 Task: Open a blank sheet, save the file as 'experiment' Insert a table '2 by 3' In first column, add headers, 'Animal, Bird'. Under first header add  Lion, Tiger. Under second header add  Peacock, Dove. Change table style to  'Blue'
Action: Mouse moved to (9, 75)
Screenshot: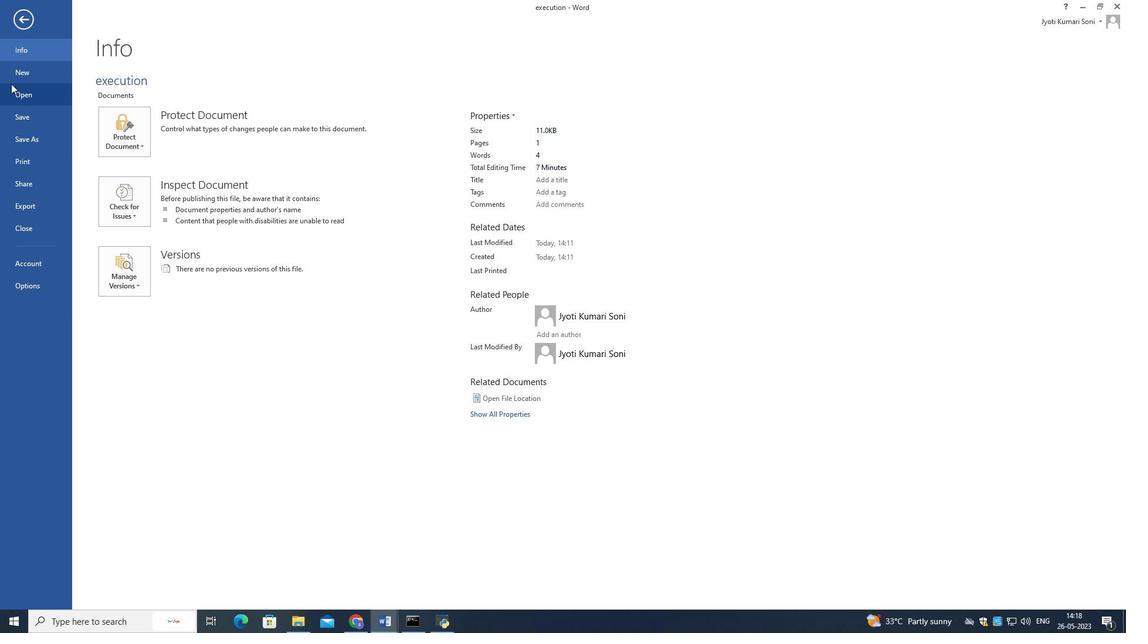 
Action: Mouse pressed left at (9, 75)
Screenshot: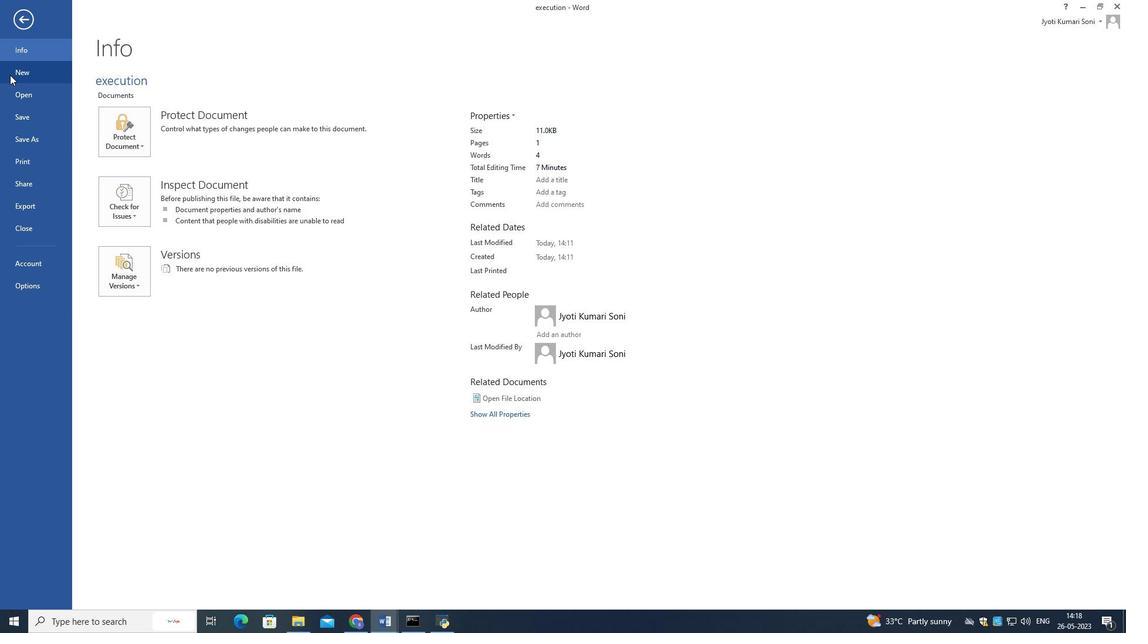 
Action: Mouse moved to (163, 152)
Screenshot: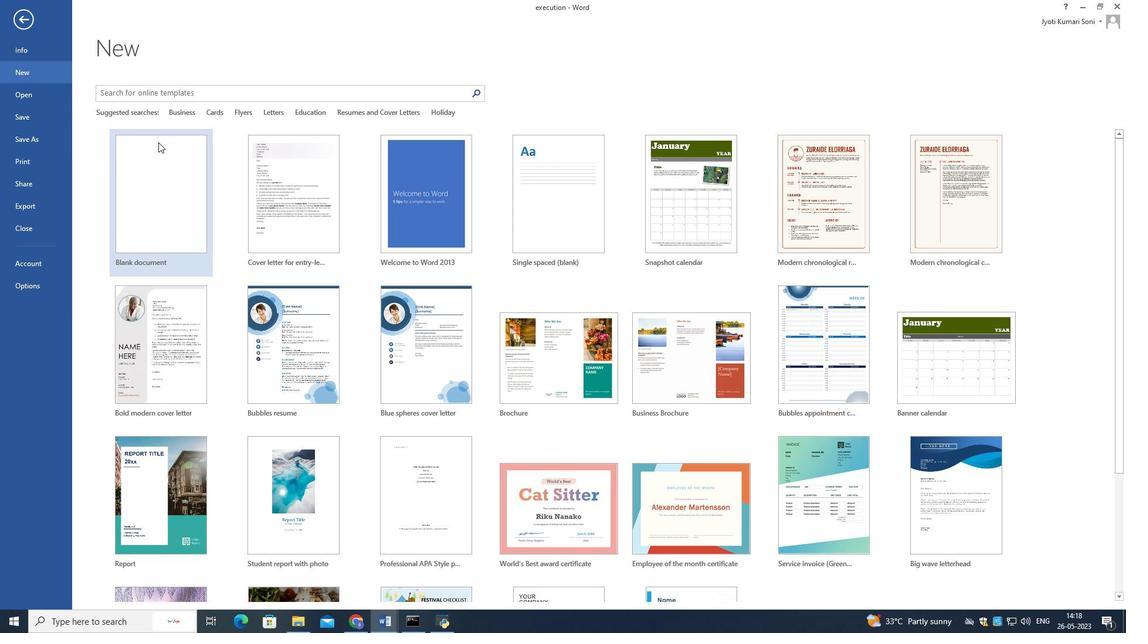 
Action: Mouse pressed left at (163, 152)
Screenshot: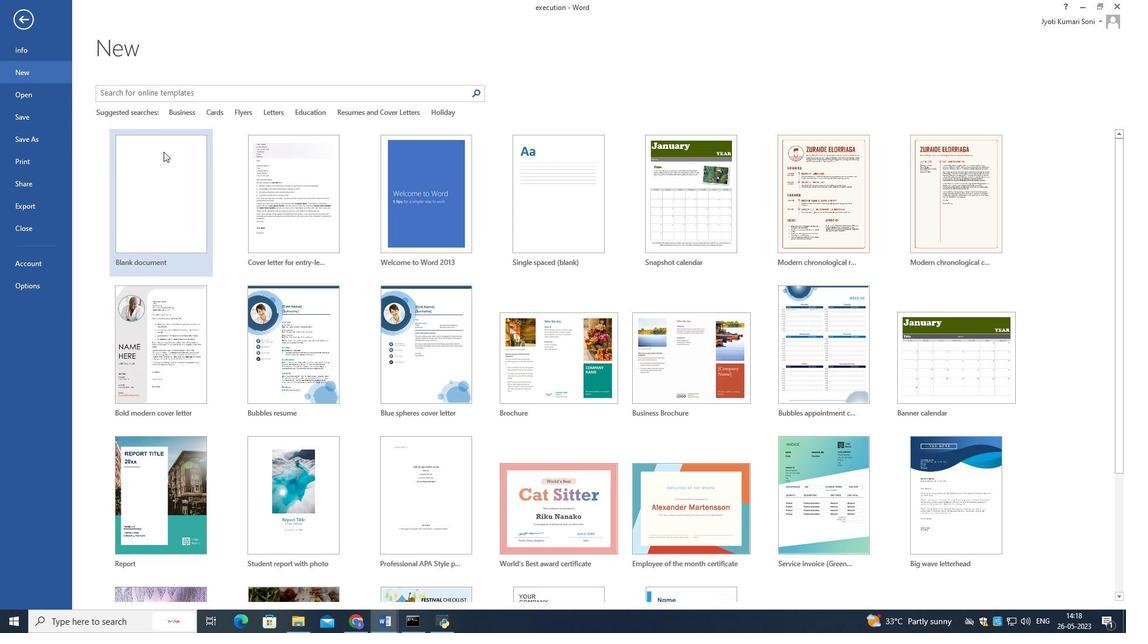 
Action: Mouse moved to (19, 19)
Screenshot: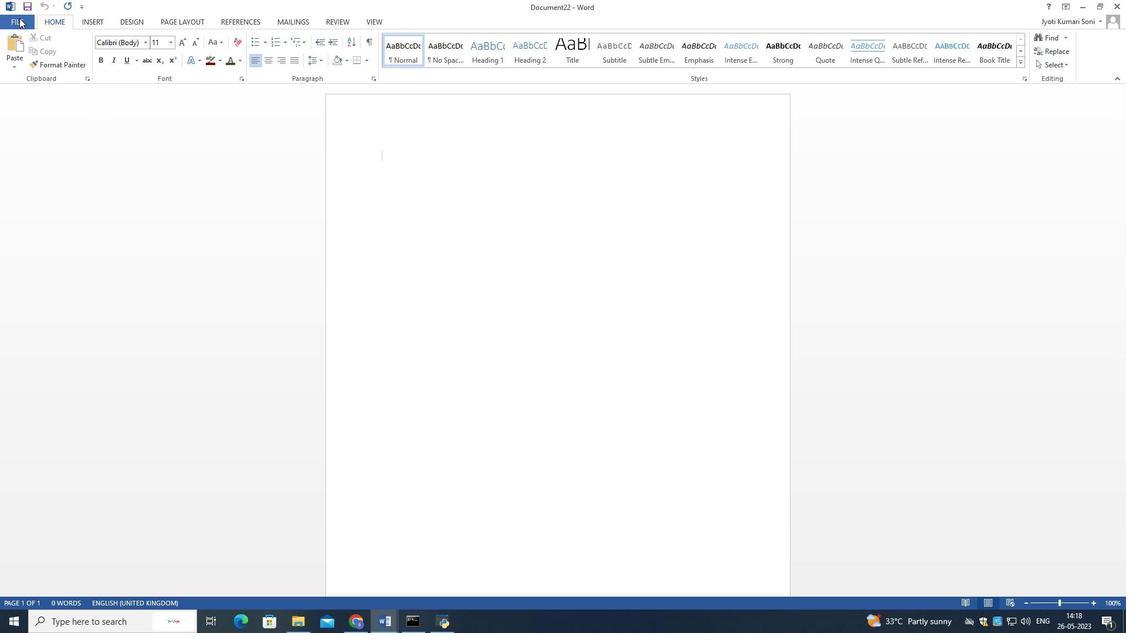 
Action: Mouse pressed left at (19, 19)
Screenshot: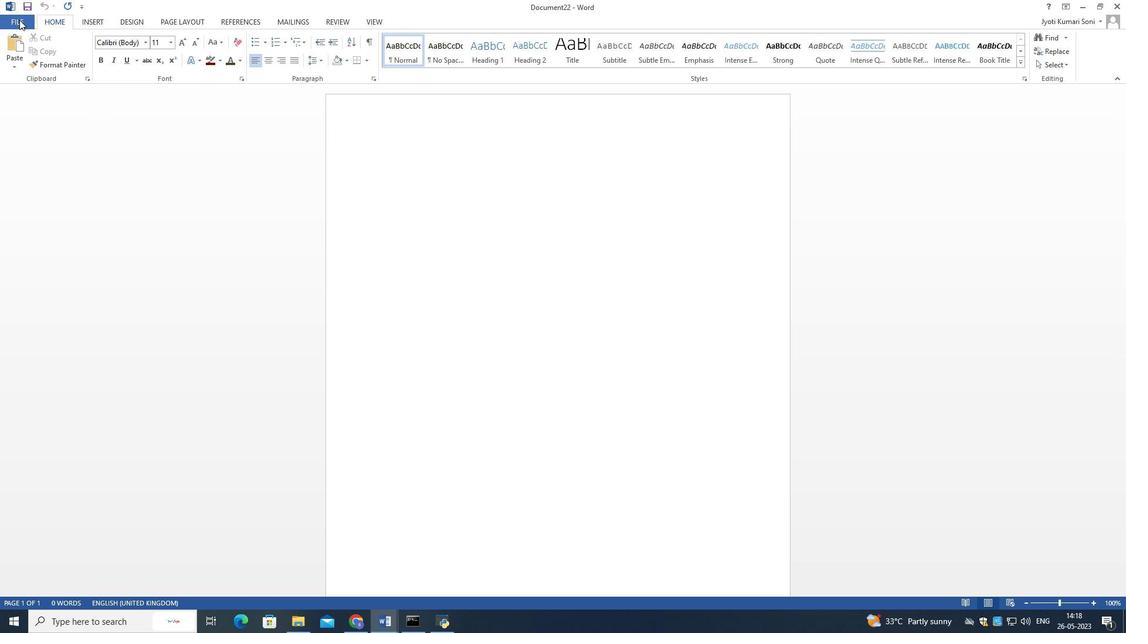 
Action: Mouse moved to (39, 136)
Screenshot: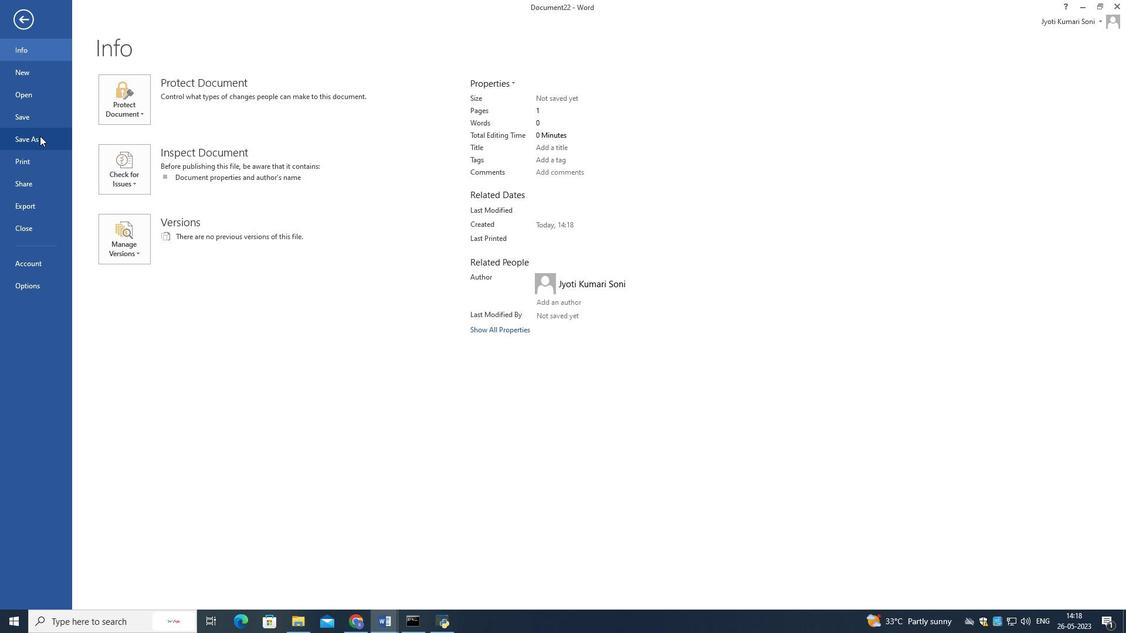 
Action: Mouse pressed left at (39, 136)
Screenshot: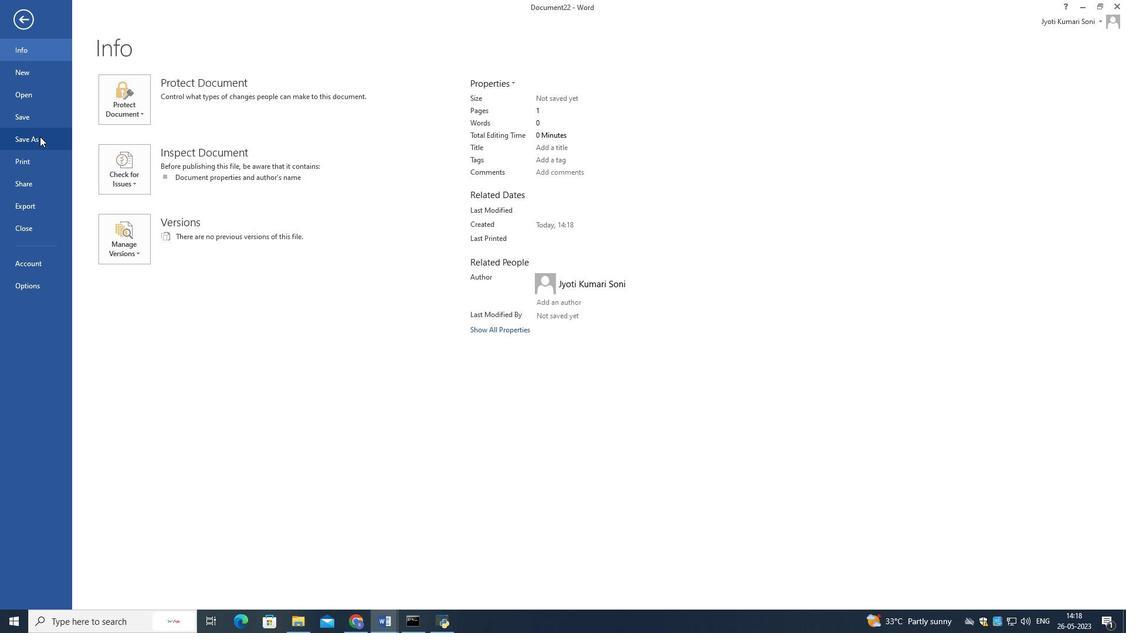 
Action: Mouse moved to (288, 125)
Screenshot: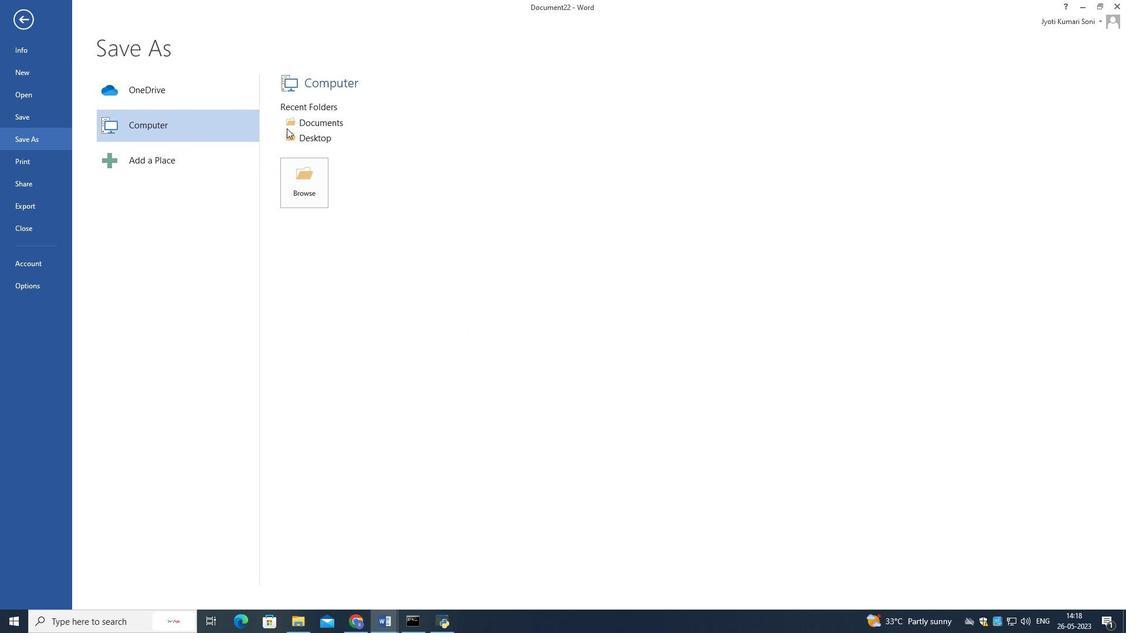 
Action: Mouse pressed left at (288, 125)
Screenshot: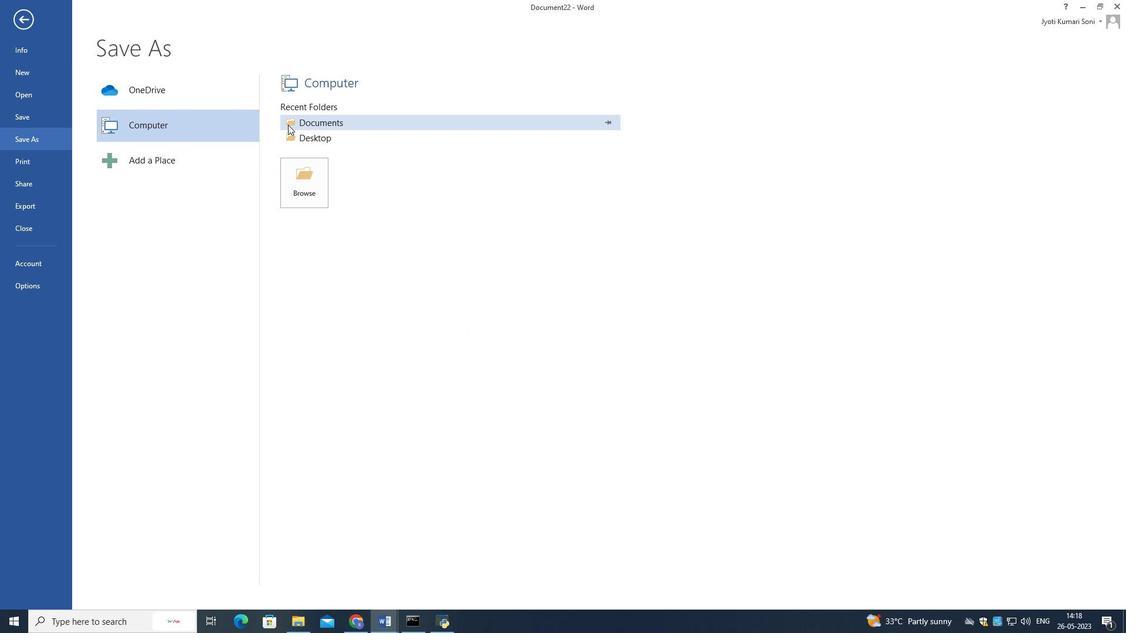 
Action: Key pressed experiment
Screenshot: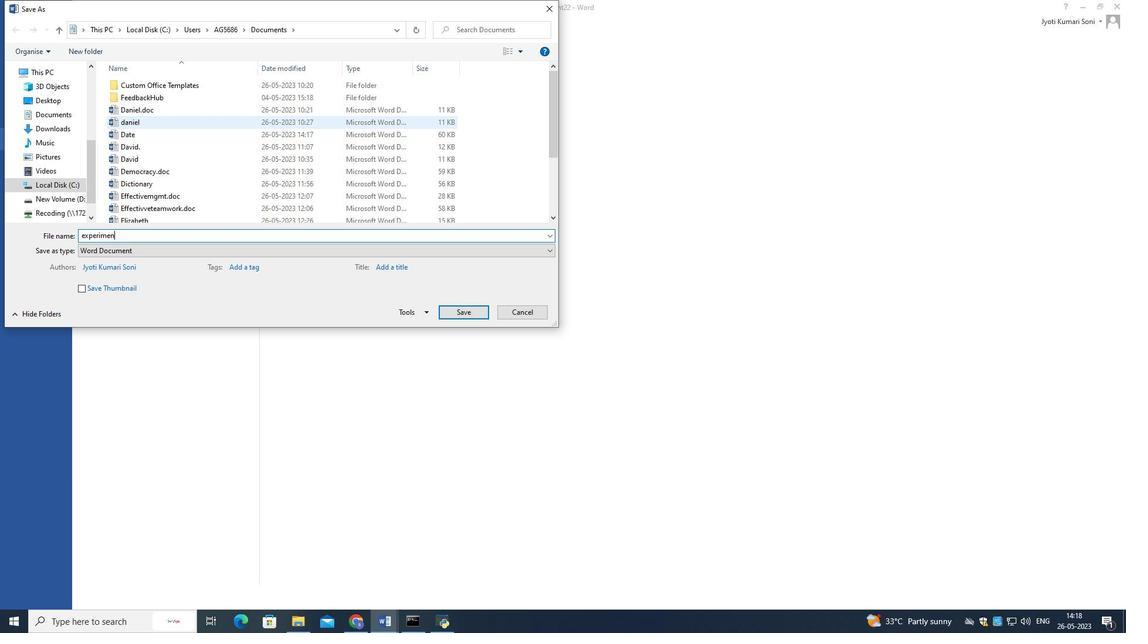 
Action: Mouse moved to (471, 312)
Screenshot: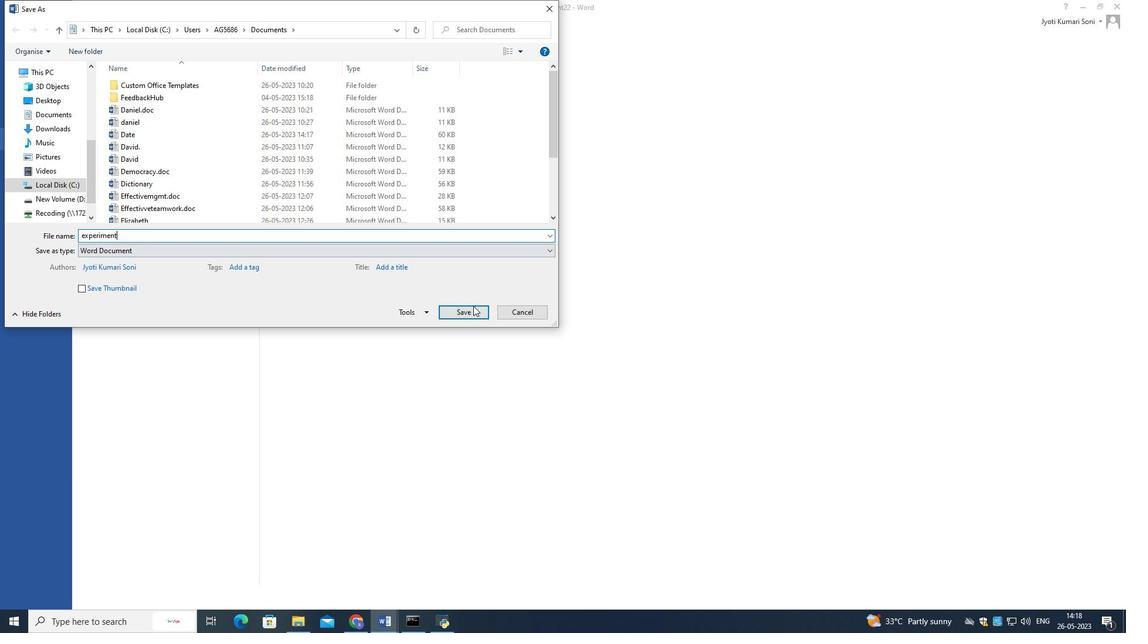 
Action: Mouse pressed left at (471, 312)
Screenshot: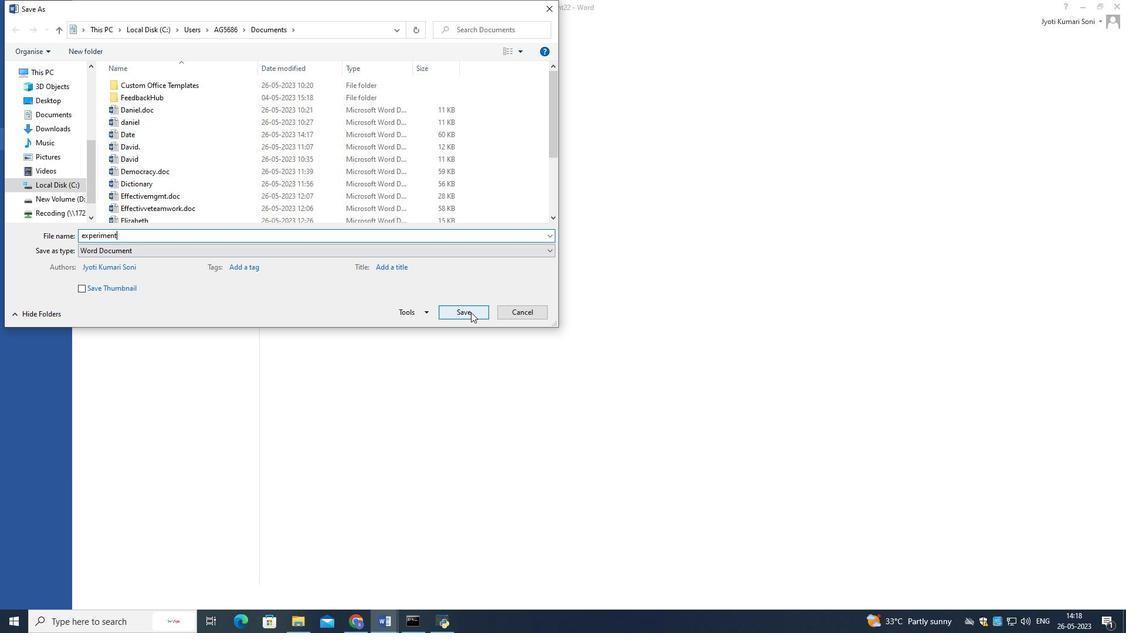 
Action: Mouse moved to (83, 19)
Screenshot: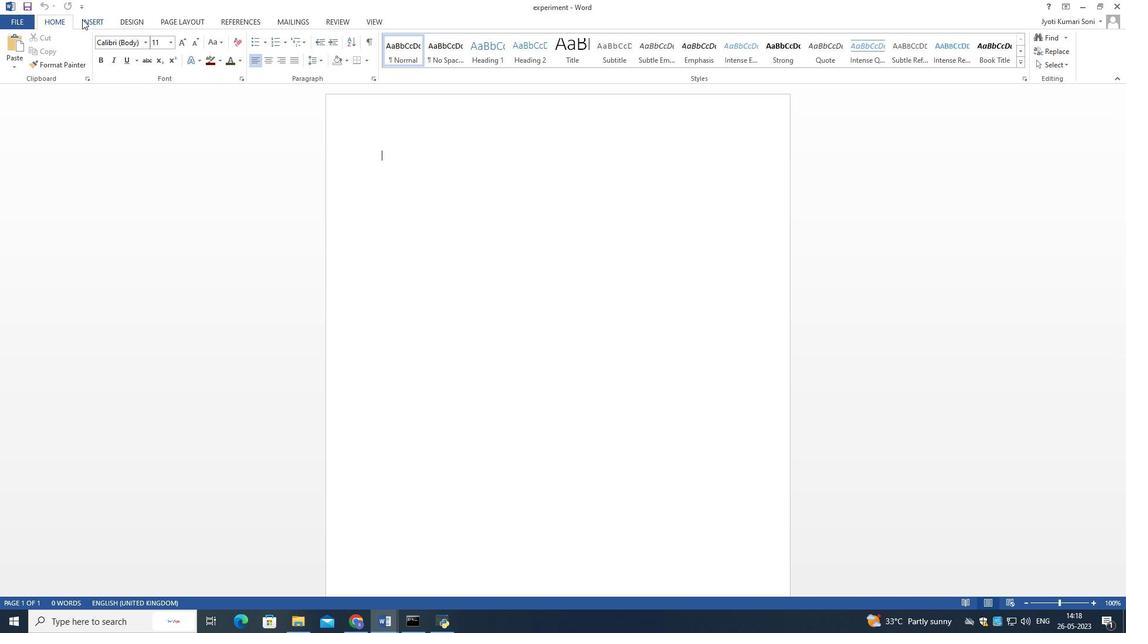 
Action: Mouse pressed left at (83, 19)
Screenshot: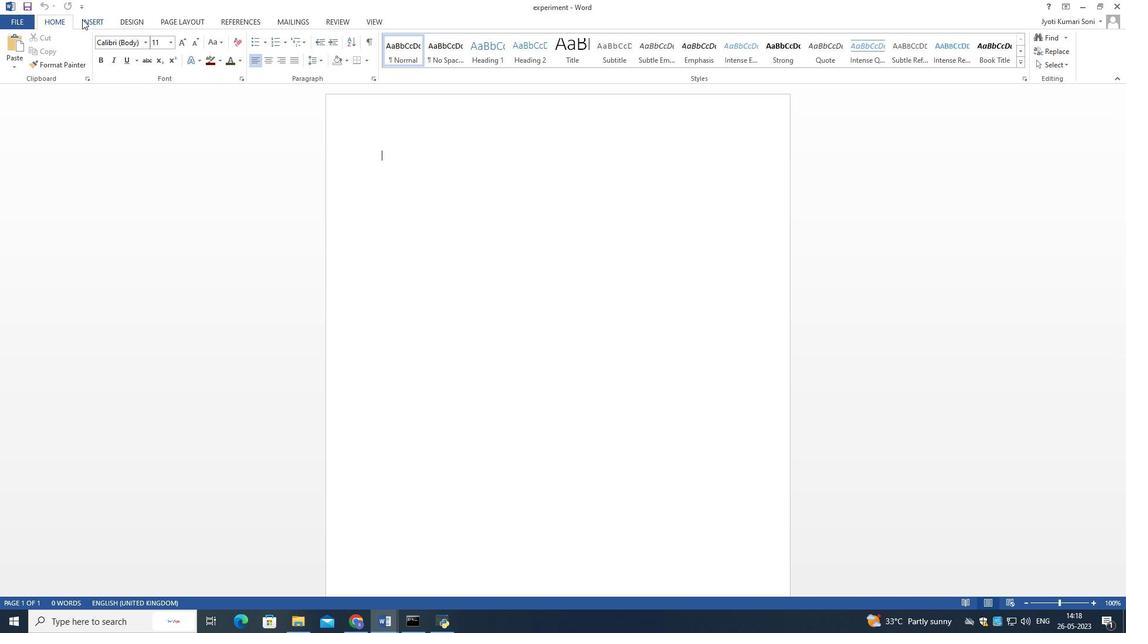 
Action: Mouse moved to (90, 68)
Screenshot: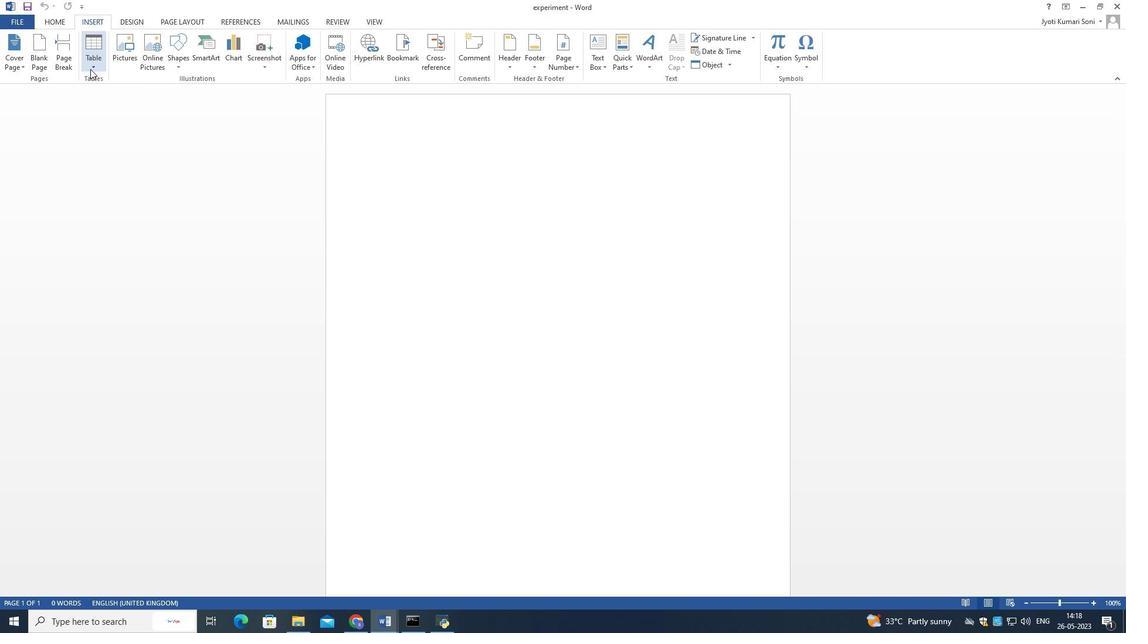 
Action: Mouse pressed left at (90, 68)
Screenshot: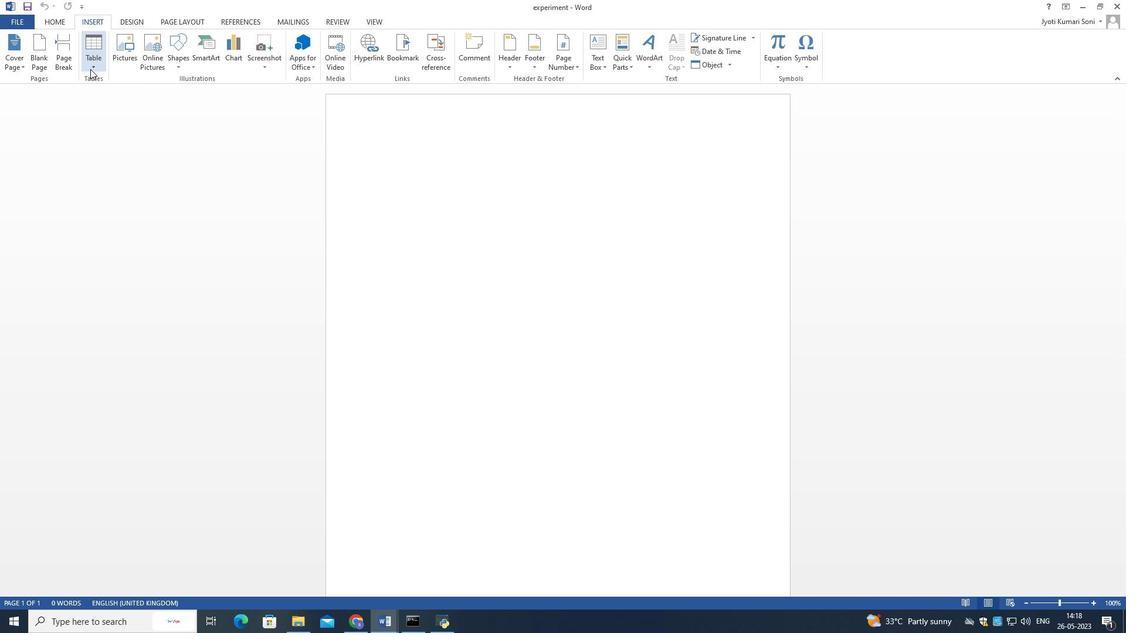 
Action: Mouse moved to (109, 99)
Screenshot: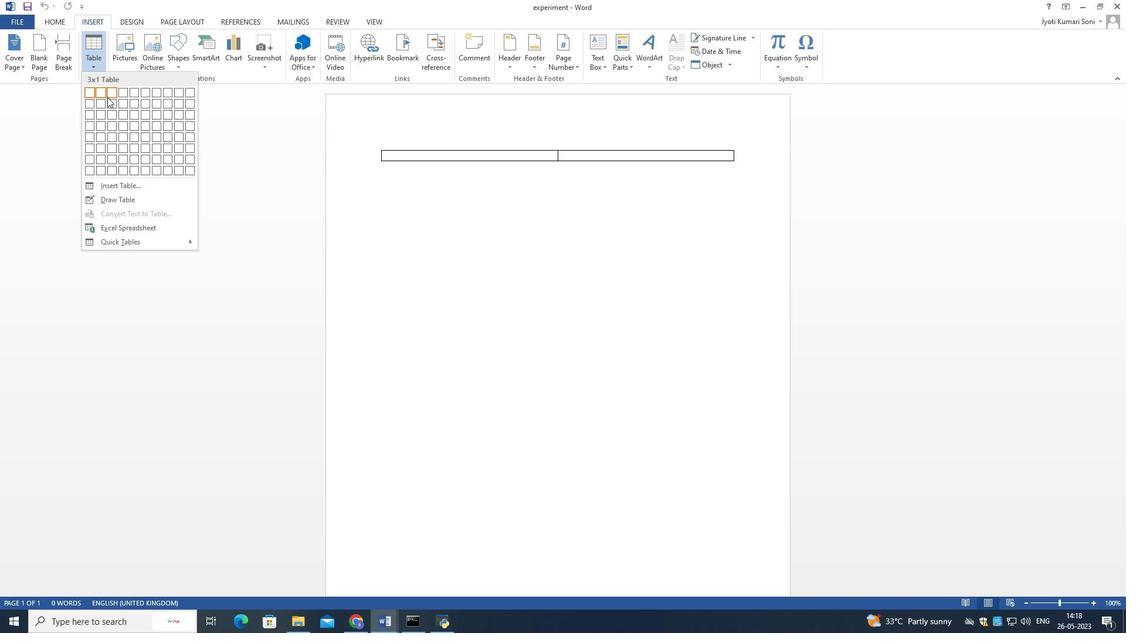 
Action: Mouse pressed left at (109, 99)
Screenshot: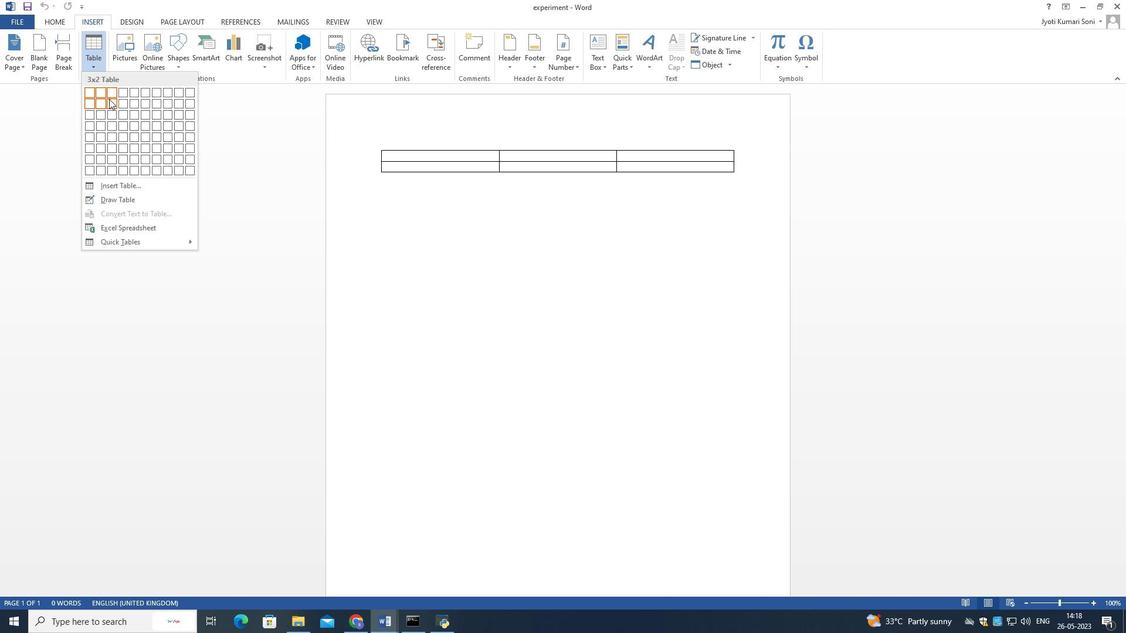 
Action: Mouse moved to (464, 157)
Screenshot: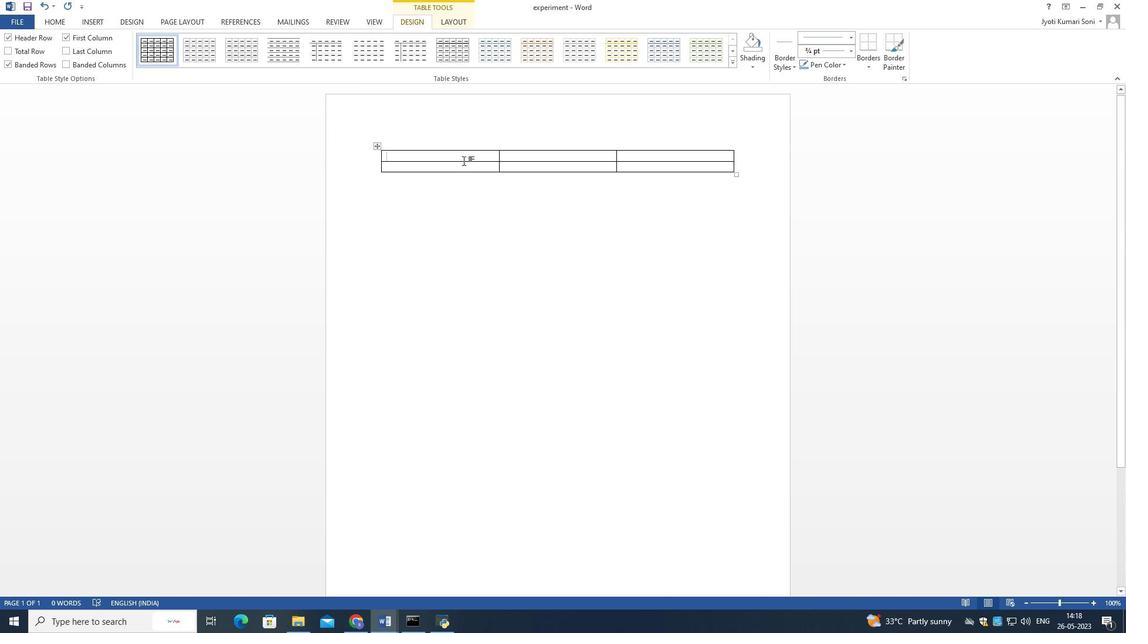 
Action: Mouse pressed left at (464, 157)
Screenshot: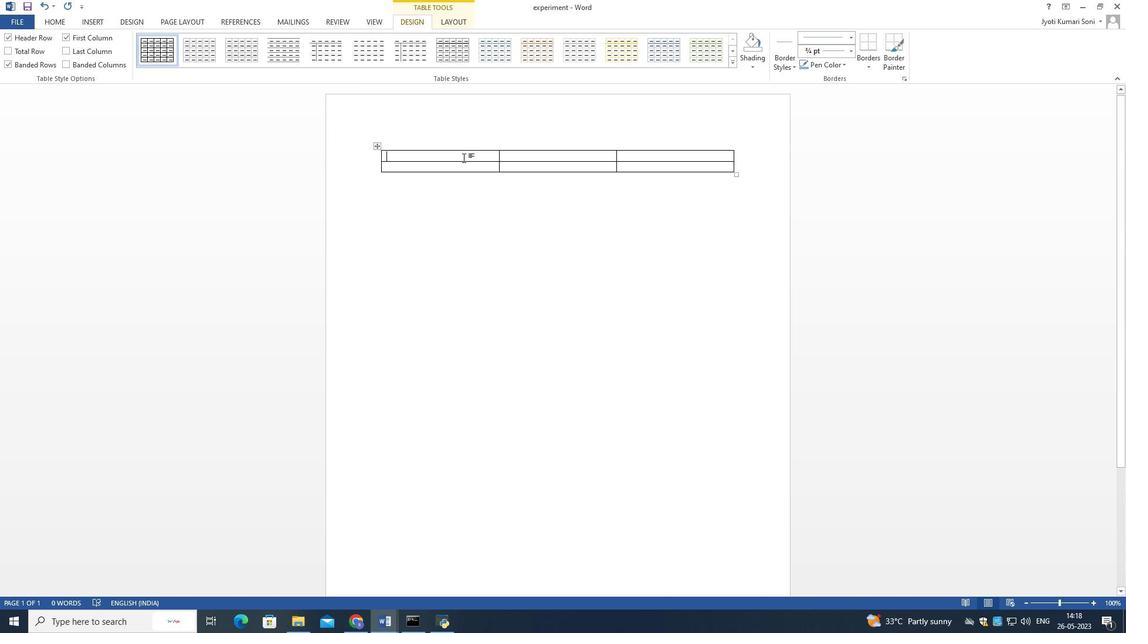
Action: Mouse moved to (478, 161)
Screenshot: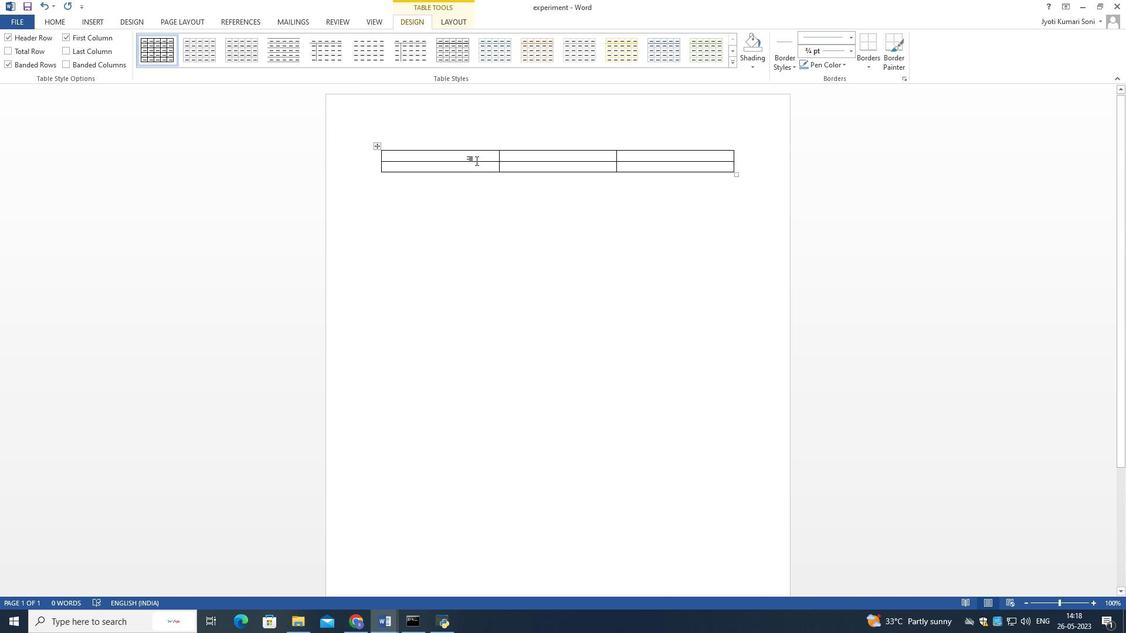
Action: Mouse pressed left at (478, 161)
Screenshot: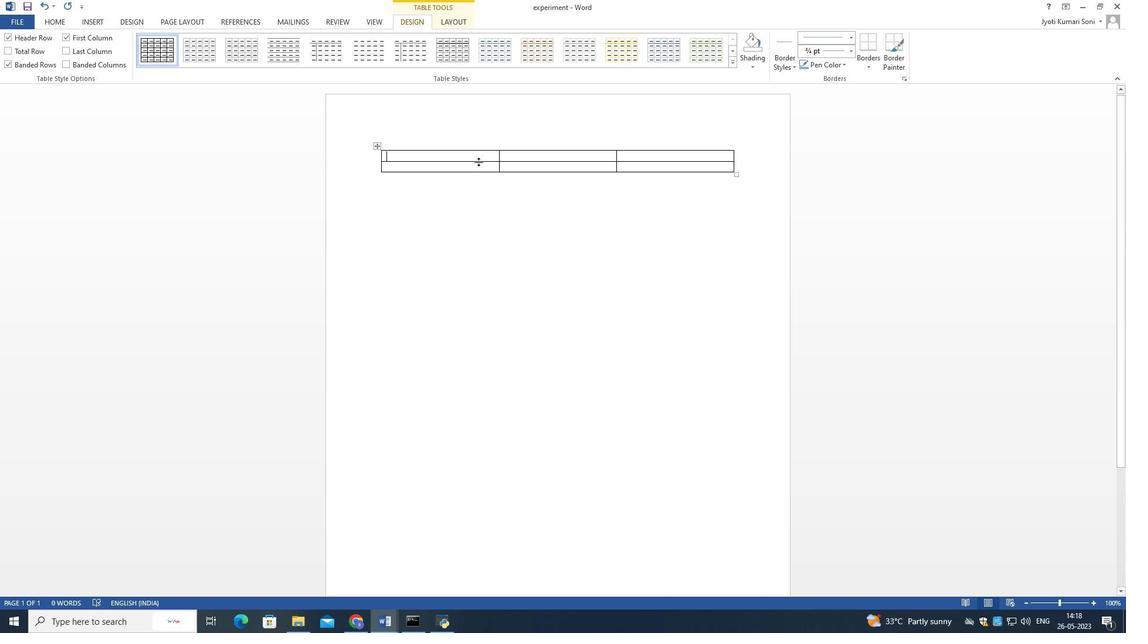 
Action: Mouse moved to (484, 193)
Screenshot: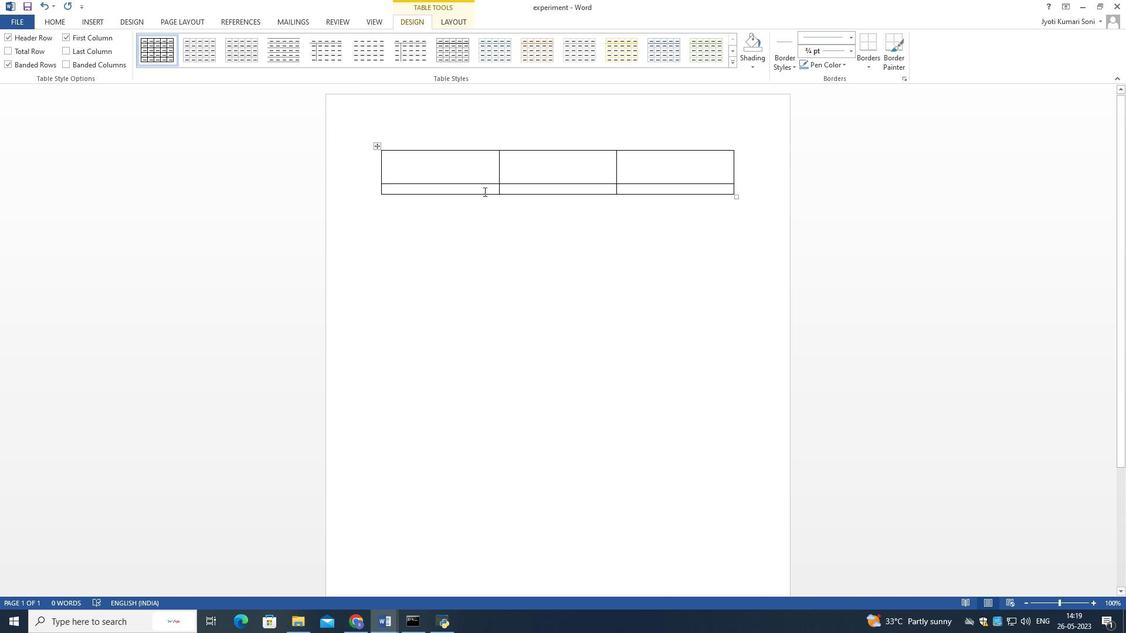 
Action: Mouse pressed left at (484, 193)
Screenshot: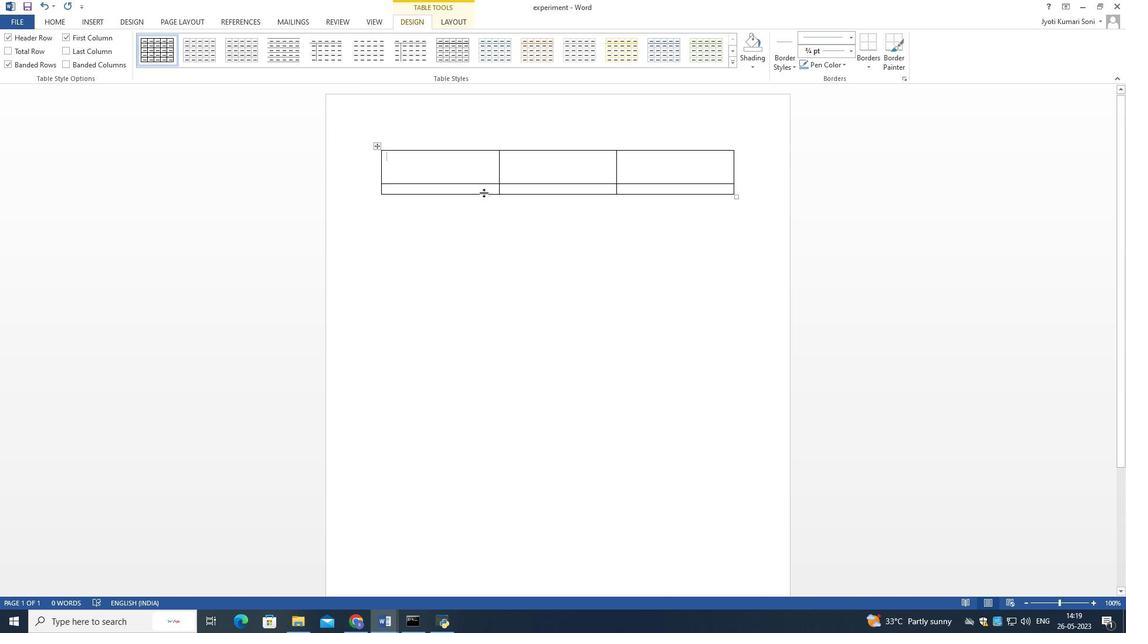 
Action: Mouse moved to (481, 193)
Screenshot: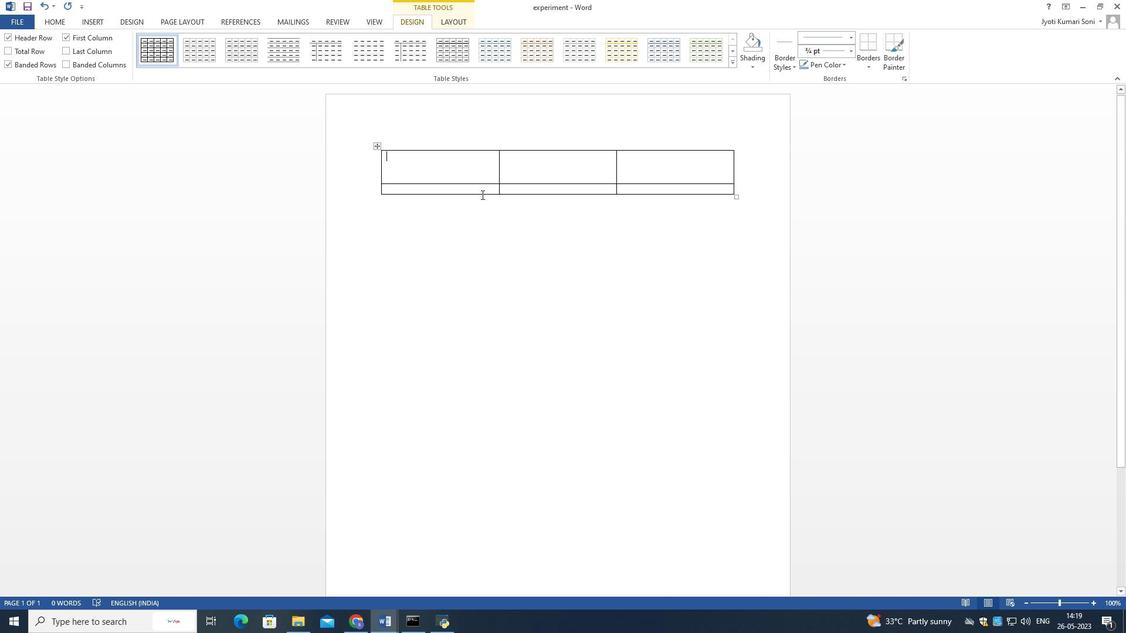 
Action: Mouse pressed left at (481, 193)
Screenshot: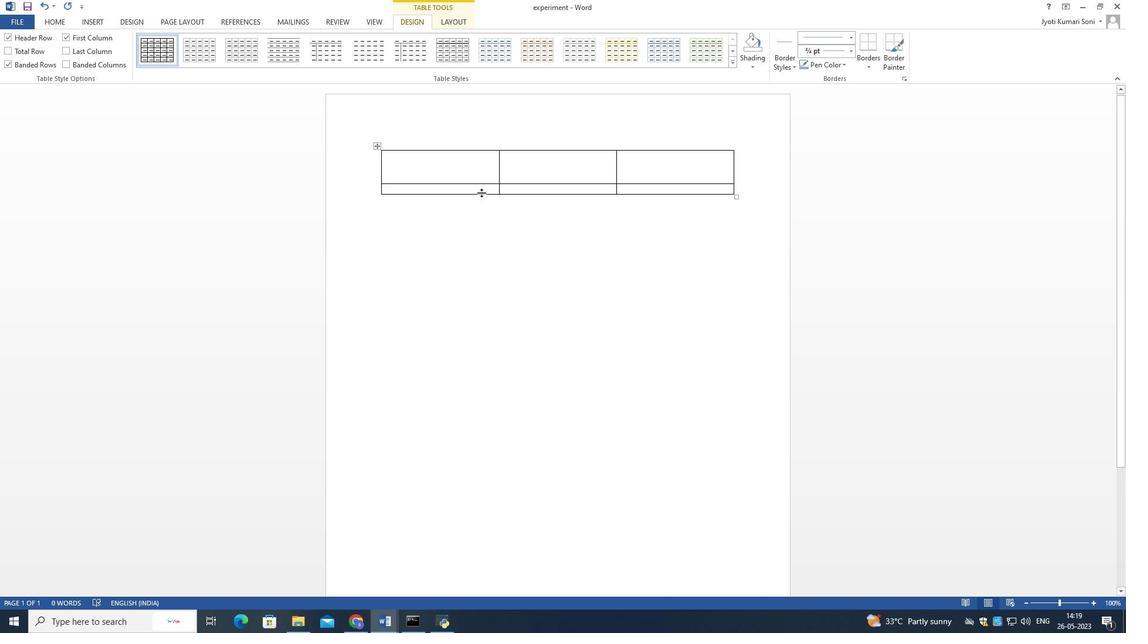 
Action: Mouse moved to (470, 176)
Screenshot: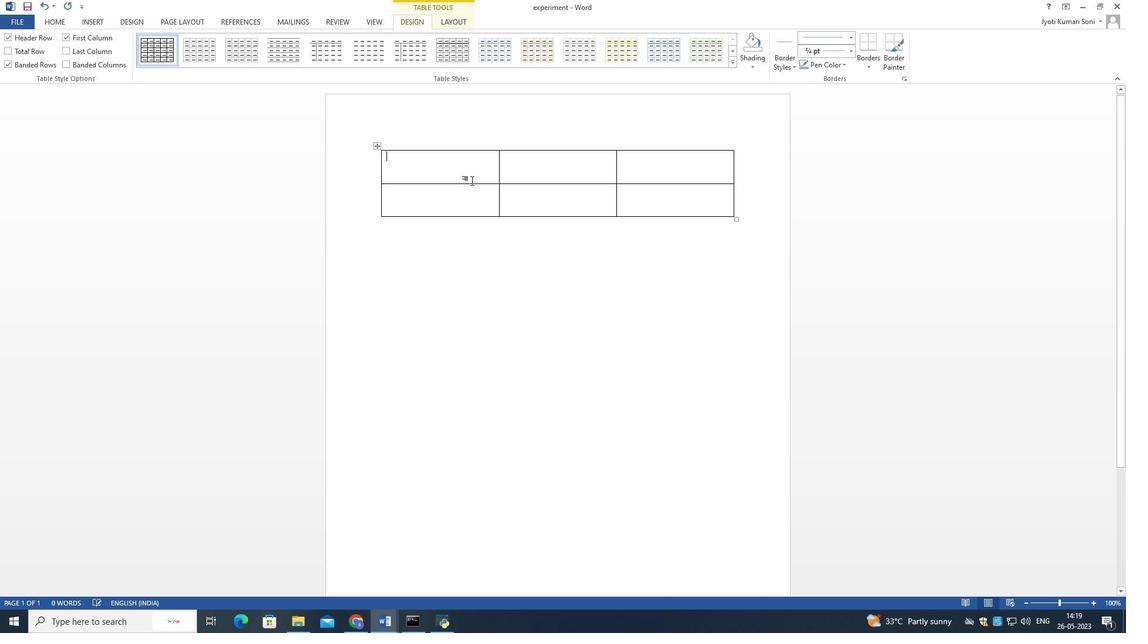 
Action: Mouse pressed left at (470, 176)
Screenshot: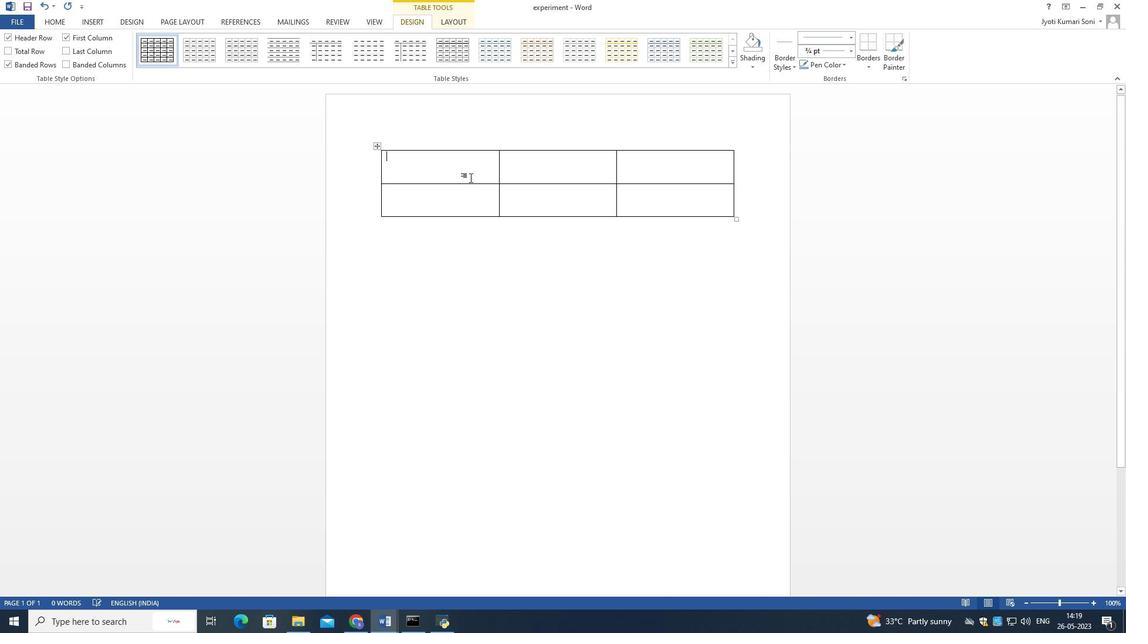
Action: Mouse moved to (470, 176)
Screenshot: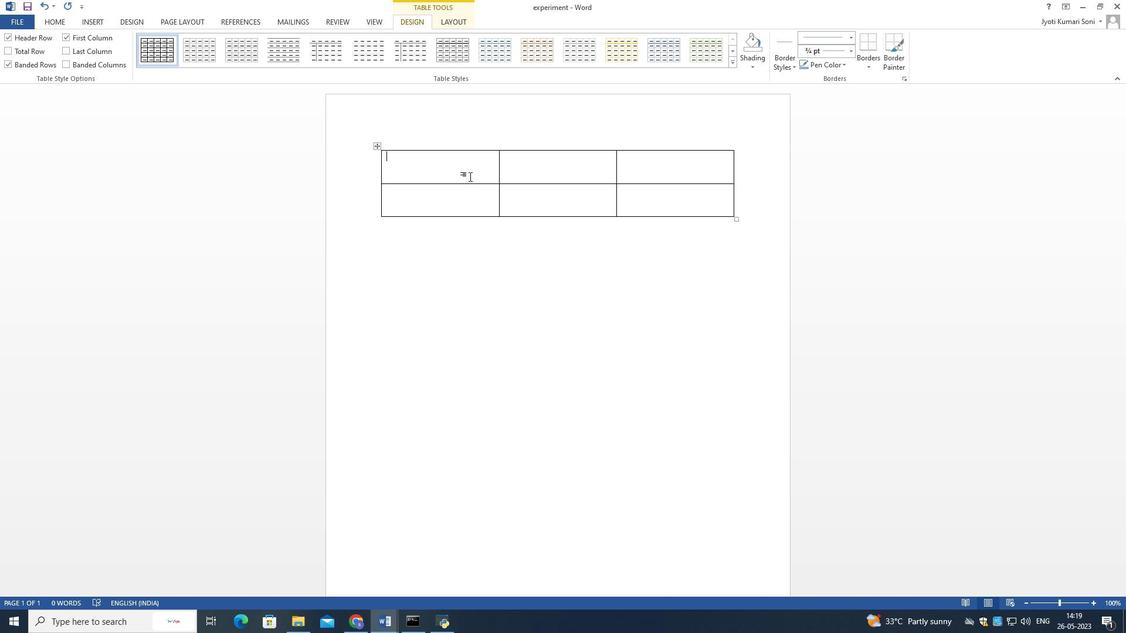 
Action: Key pressed <Key.shift><Key.shift><Key.shift><Key.shift><Key.shift><Key.shift><Key.shift><Key.shift><Key.shift><Key.shift><Key.shift><Key.shift><Key.shift><Key.shift><Key.shift><Key.shift><Key.shift><Key.shift><Key.shift><Key.shift><Key.shift><Key.shift><Key.shift><Key.shift><Key.shift><Key.shift><Key.shift><Key.shift><Key.shift><Key.shift><Key.shift><Key.shift><Key.shift><Key.shift><Key.shift><Key.shift><Key.shift><Key.shift><Key.shift><Key.shift><Key.shift><Key.shift><Key.shift><Key.shift><Key.shift><Key.shift><Key.shift><Key.shift><Key.shift><Key.shift><Key.shift><Key.shift><Key.shift><Key.shift><Key.shift><Key.shift><Key.shift>Animal
Screenshot: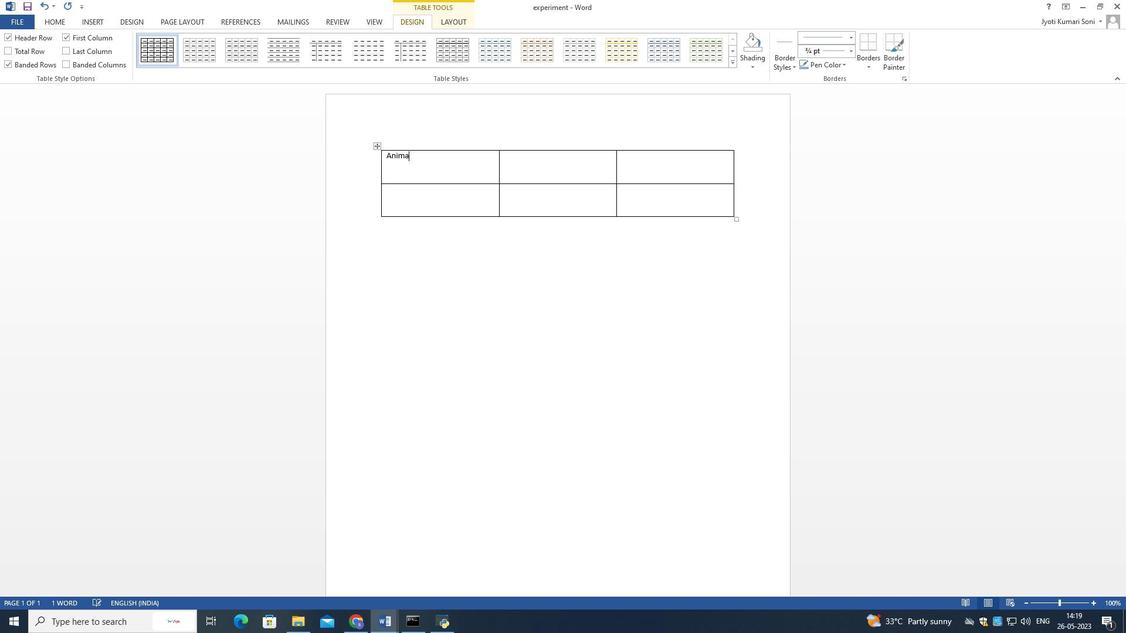 
Action: Mouse moved to (377, 146)
Screenshot: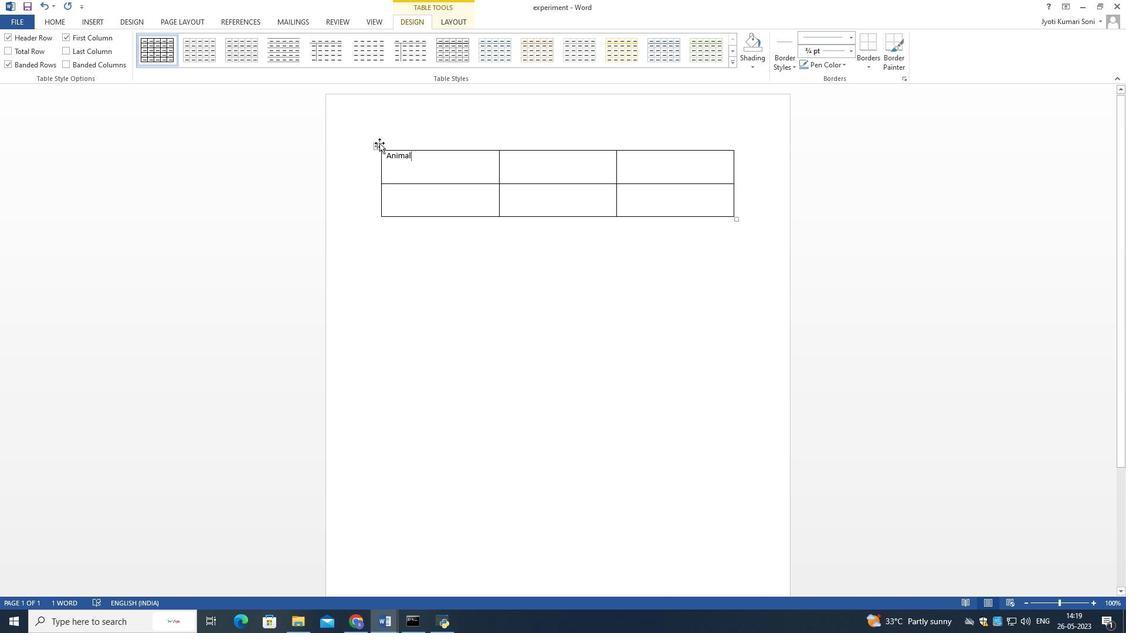 
Action: Mouse pressed left at (377, 146)
Screenshot: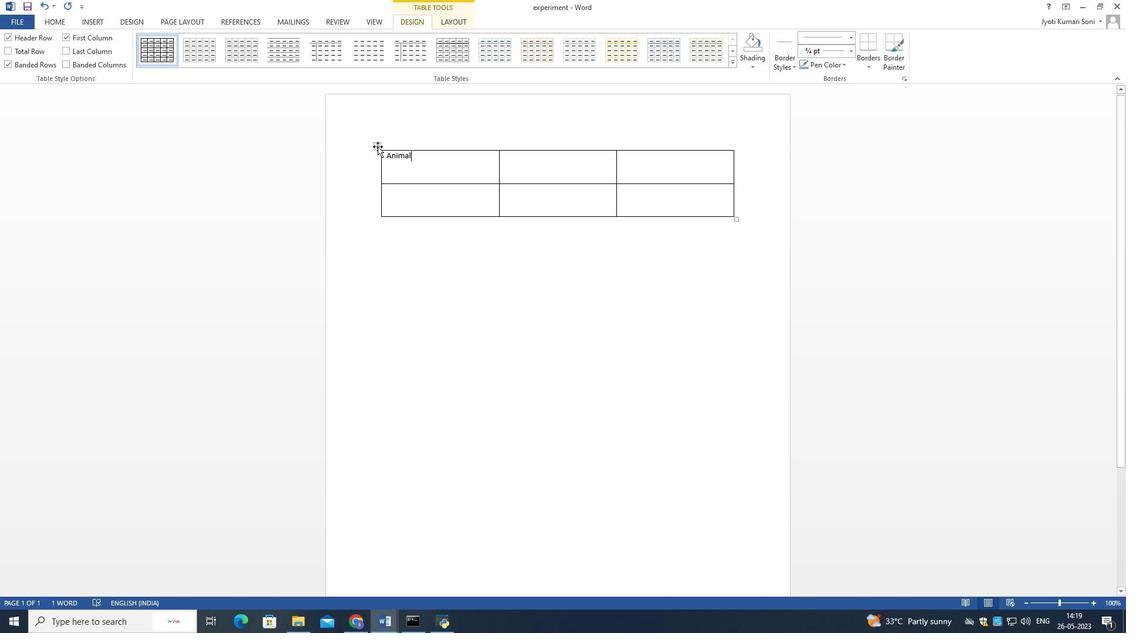 
Action: Mouse moved to (376, 148)
Screenshot: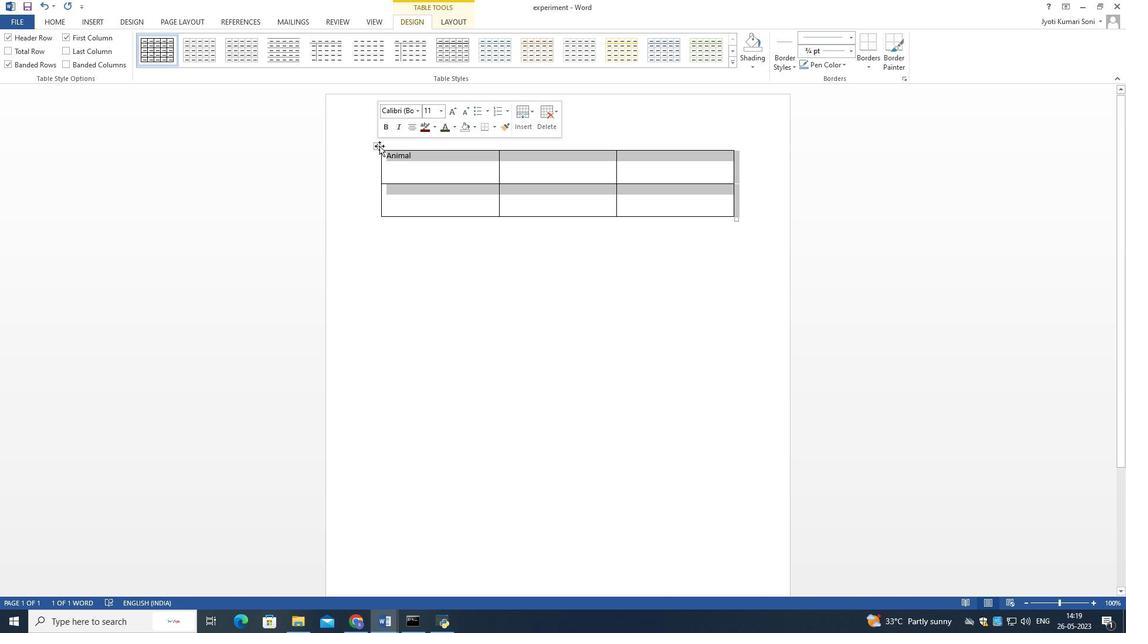 
Action: Mouse pressed right at (376, 148)
Screenshot: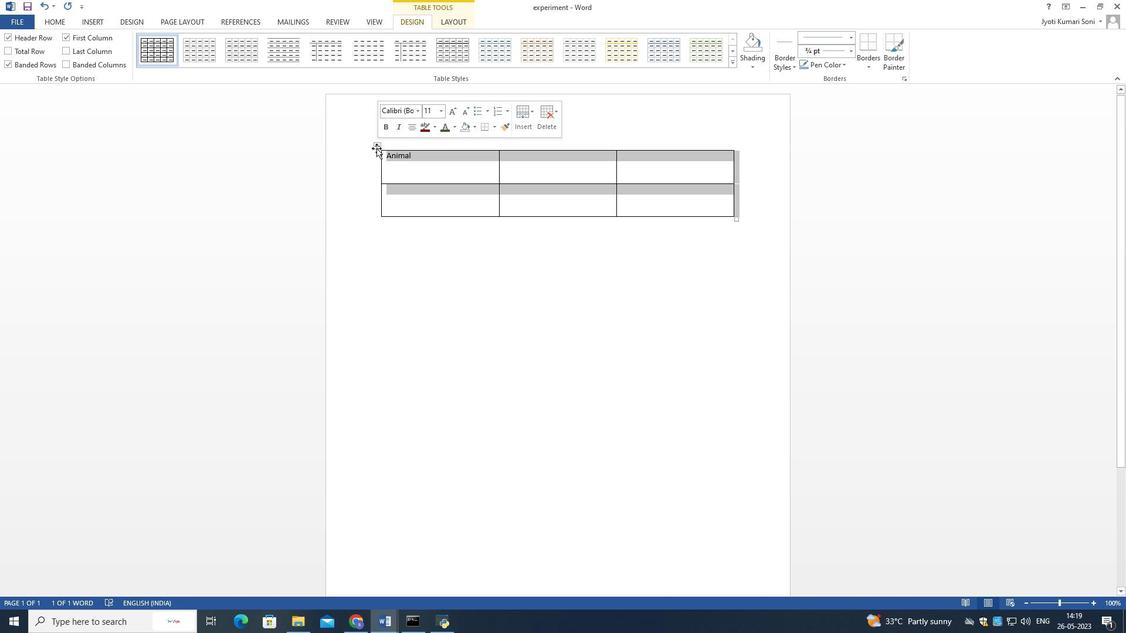 
Action: Mouse moved to (396, 153)
Screenshot: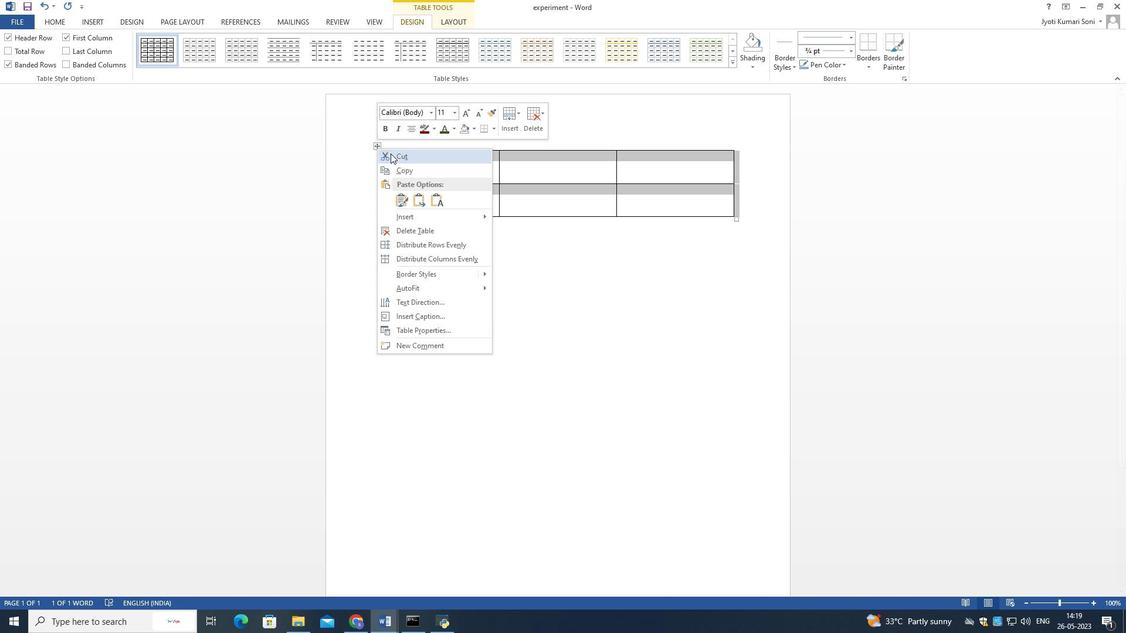 
Action: Mouse pressed left at (396, 153)
Screenshot: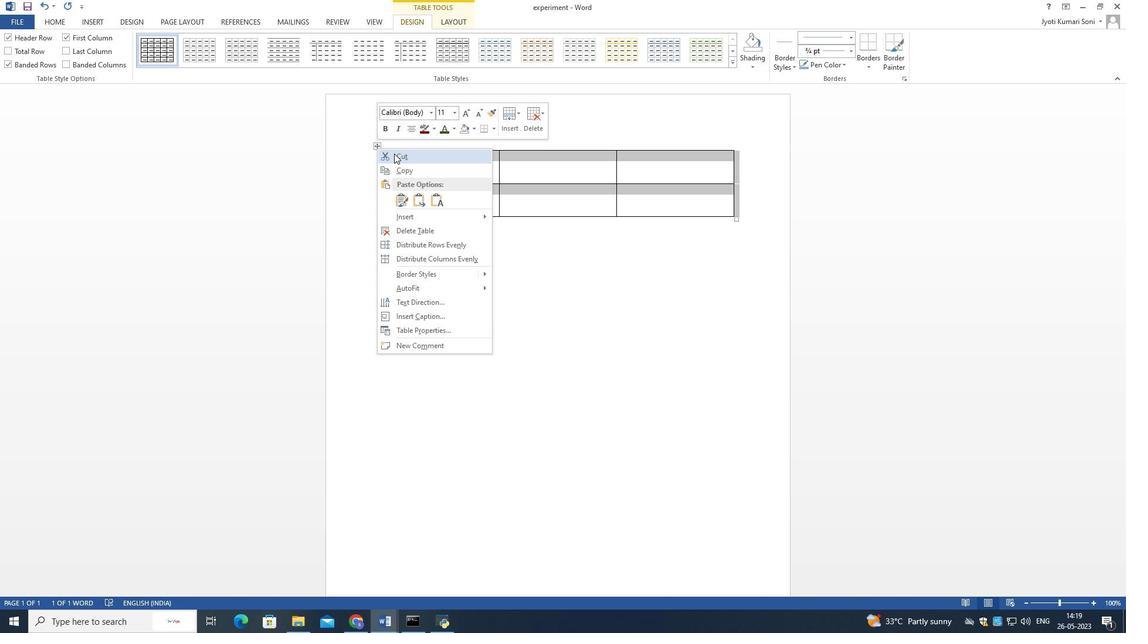 
Action: Mouse moved to (103, 20)
Screenshot: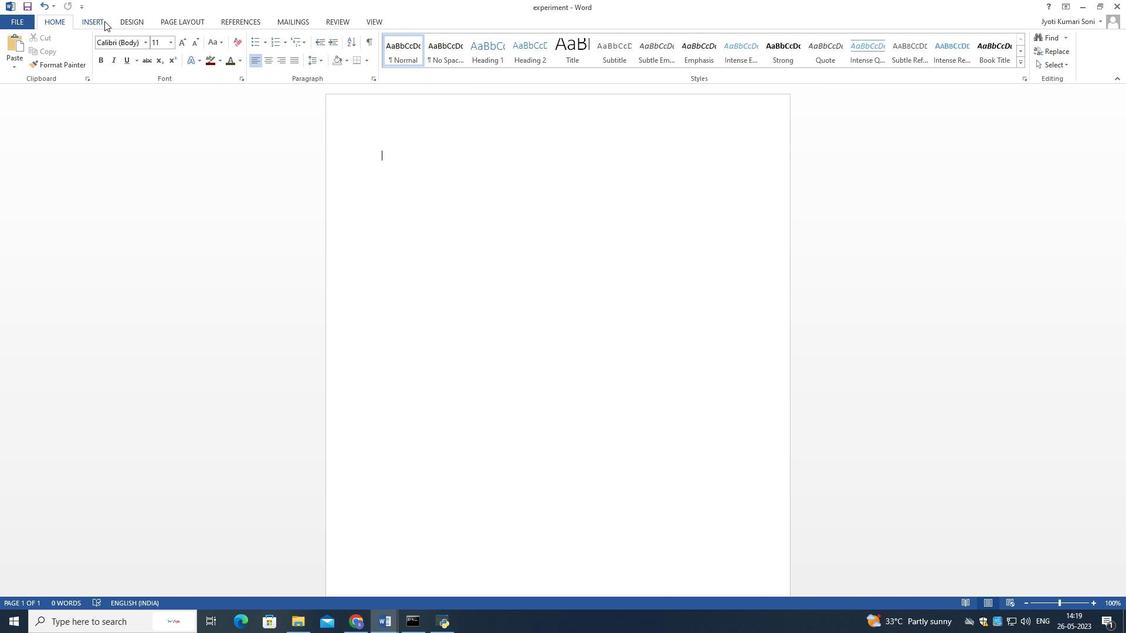 
Action: Mouse pressed left at (103, 20)
Screenshot: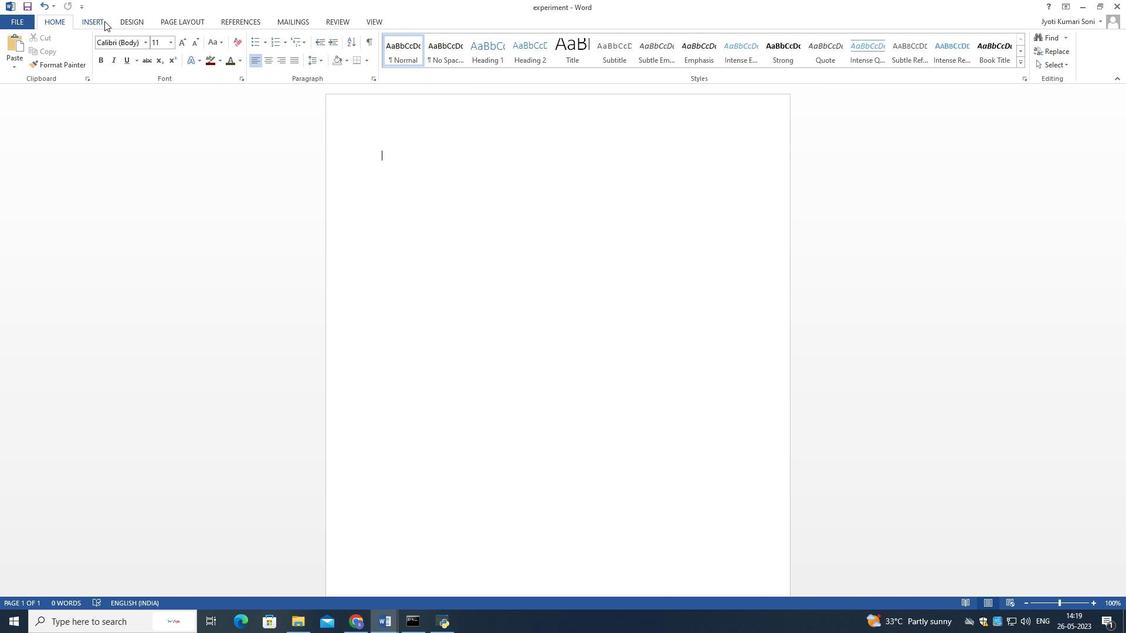 
Action: Mouse moved to (95, 65)
Screenshot: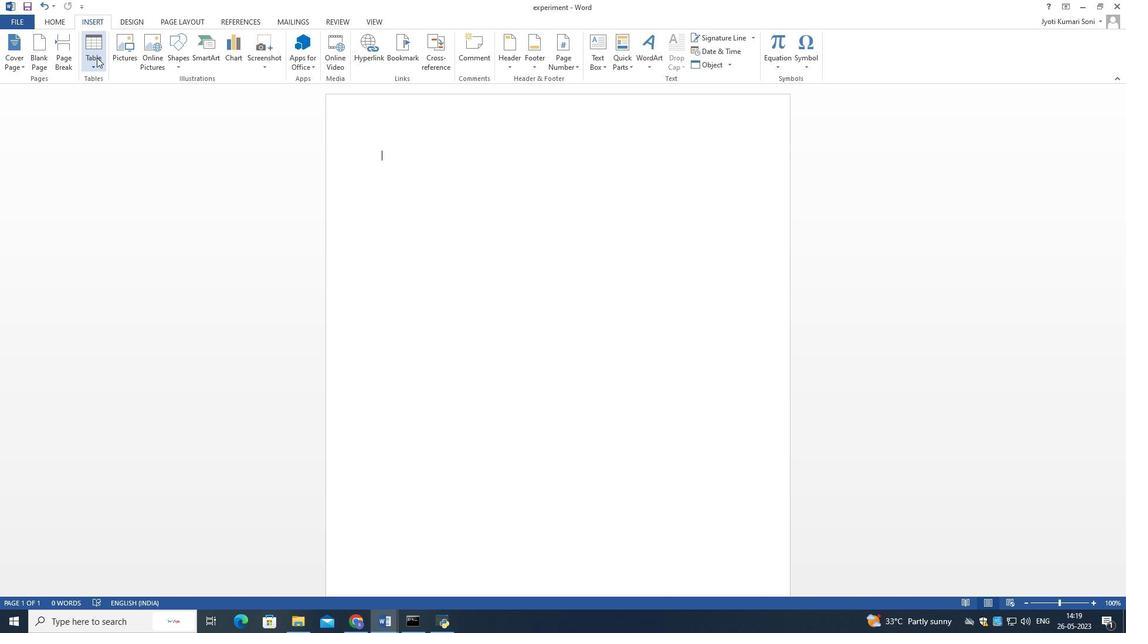 
Action: Mouse pressed left at (95, 65)
Screenshot: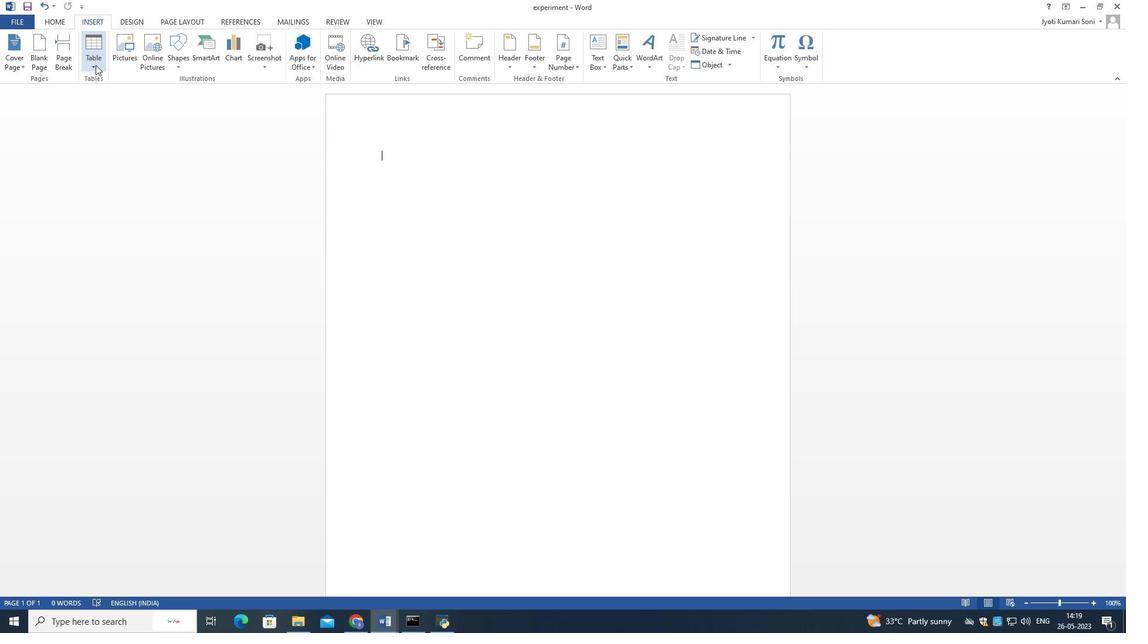 
Action: Mouse moved to (101, 111)
Screenshot: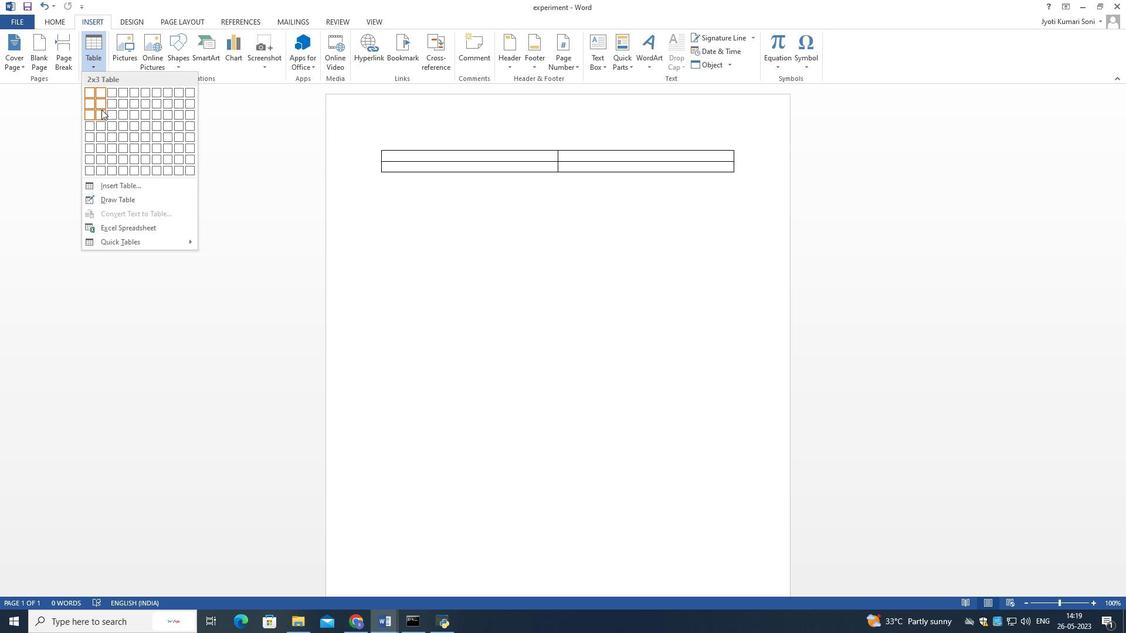 
Action: Mouse pressed left at (101, 111)
Screenshot: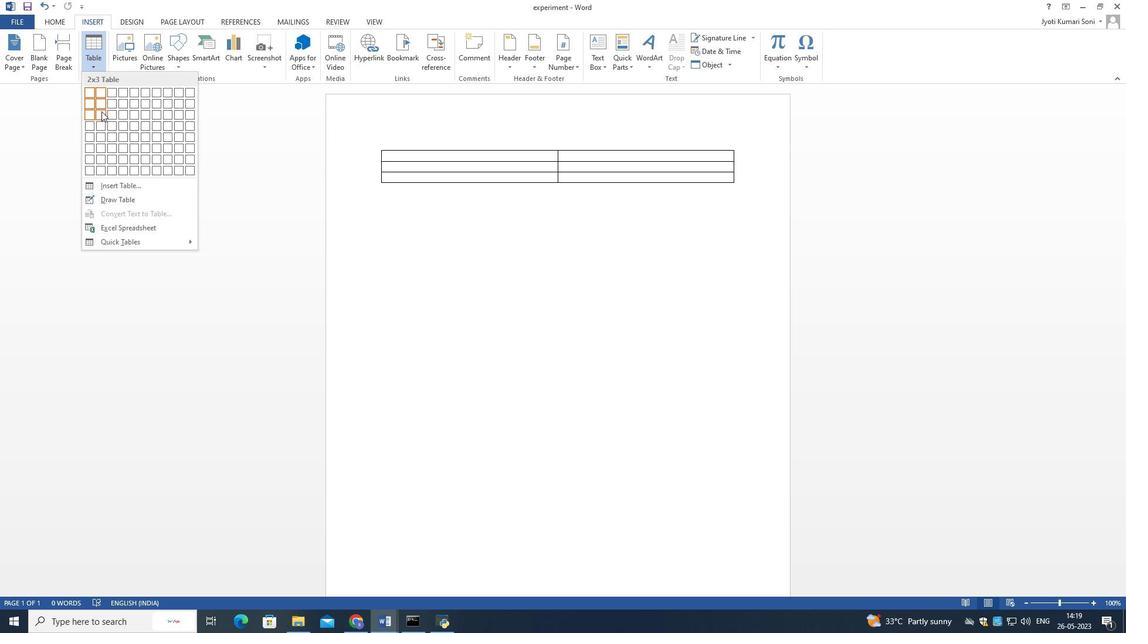 
Action: Mouse moved to (497, 161)
Screenshot: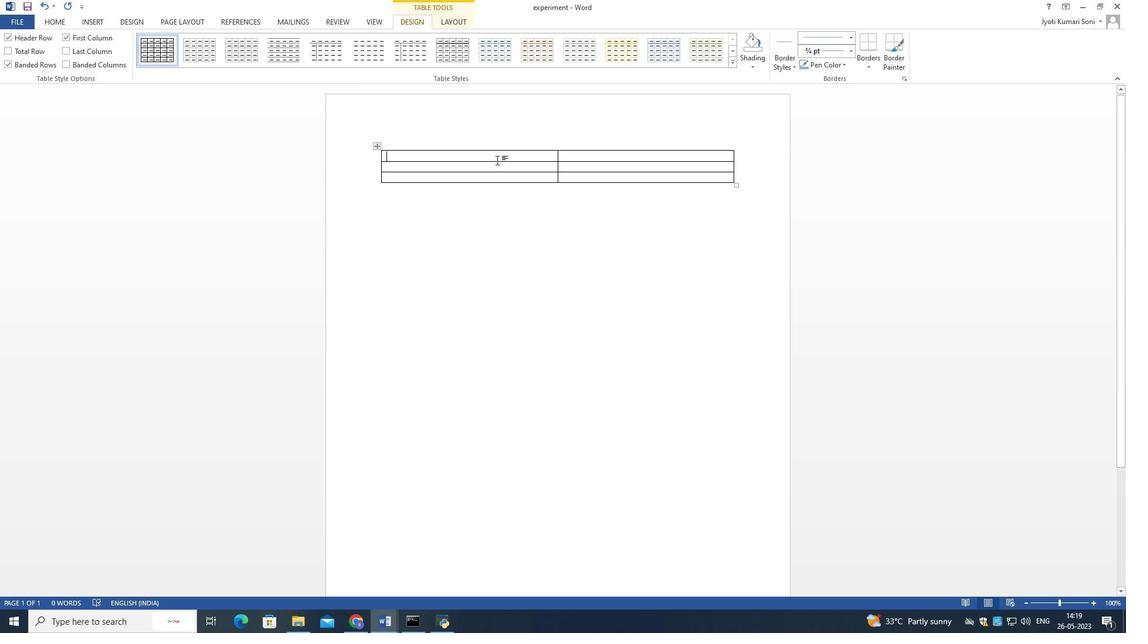 
Action: Mouse pressed left at (497, 161)
Screenshot: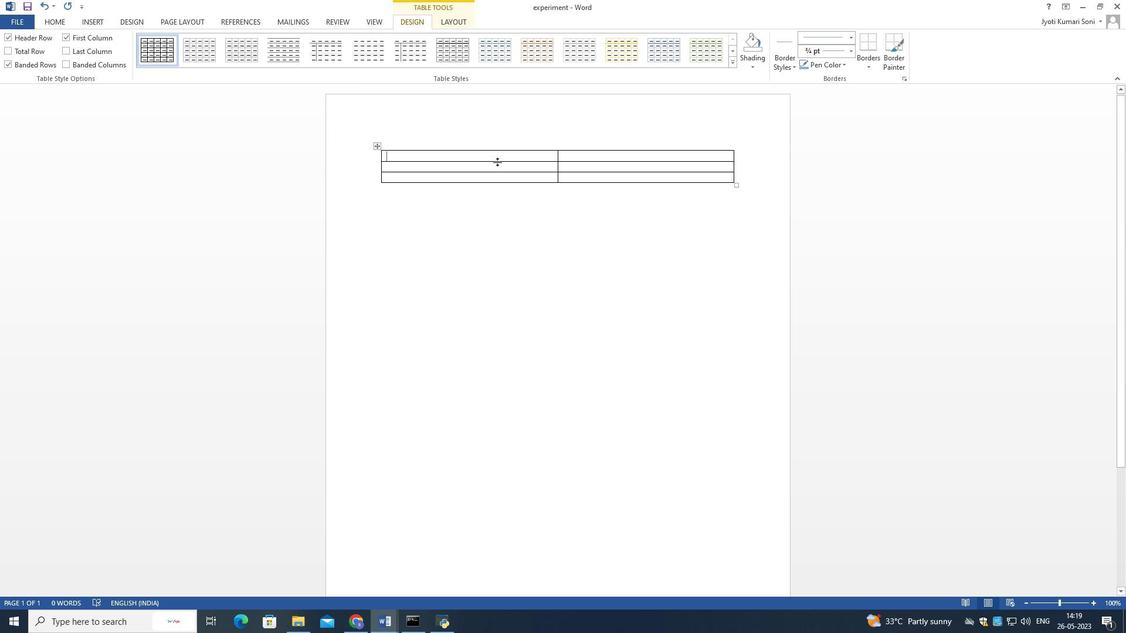 
Action: Mouse moved to (501, 189)
Screenshot: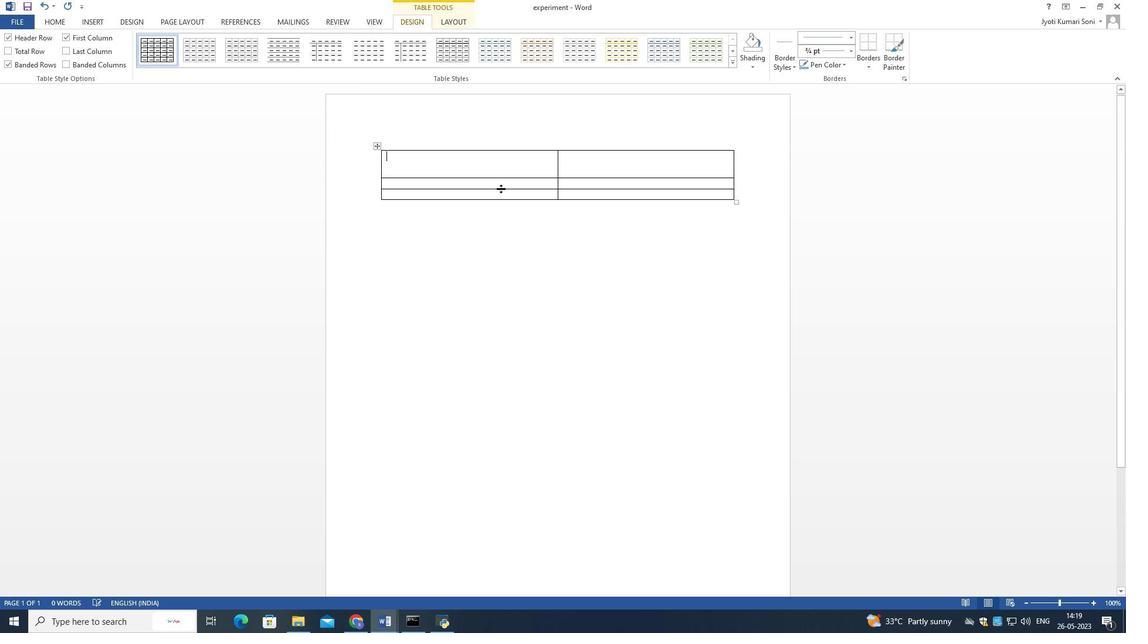 
Action: Mouse pressed left at (501, 189)
Screenshot: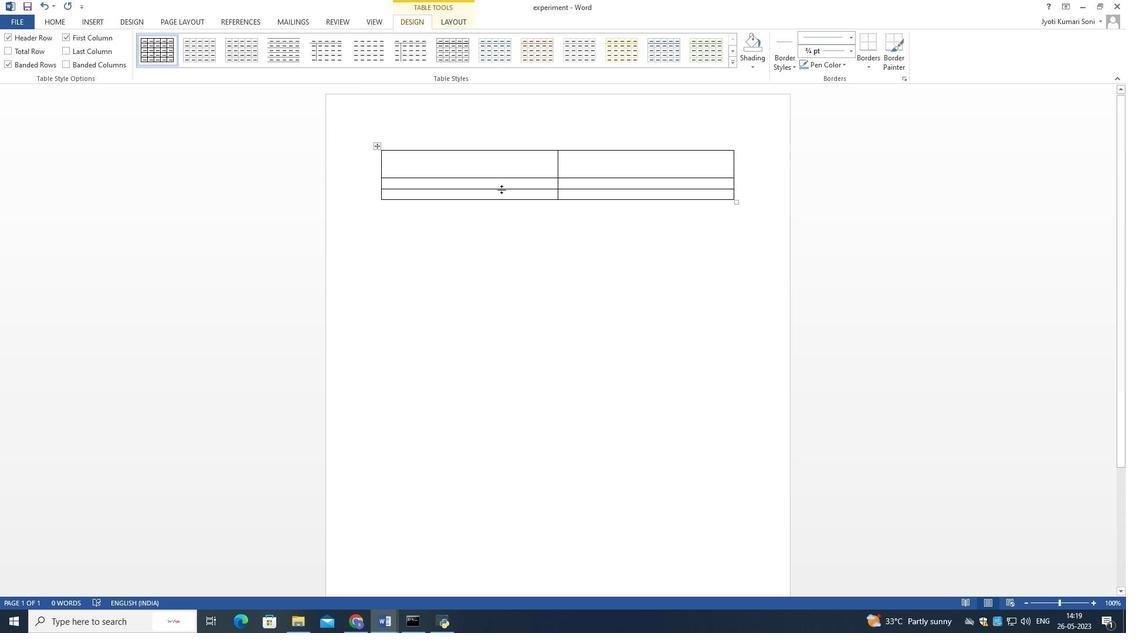 
Action: Mouse moved to (506, 188)
Screenshot: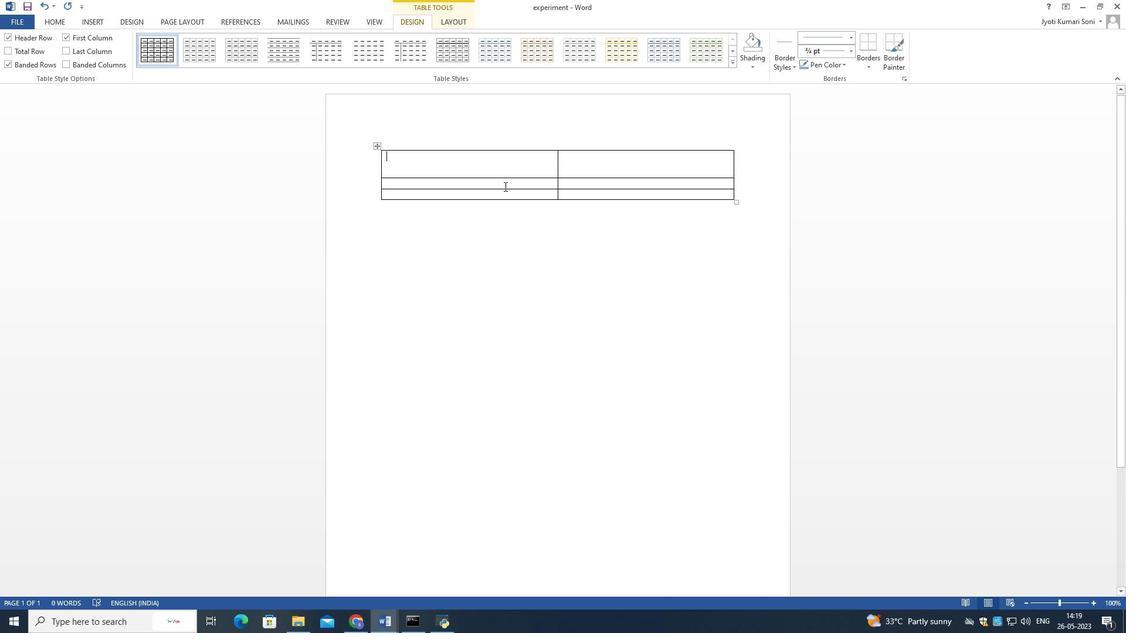 
Action: Mouse pressed left at (506, 188)
Screenshot: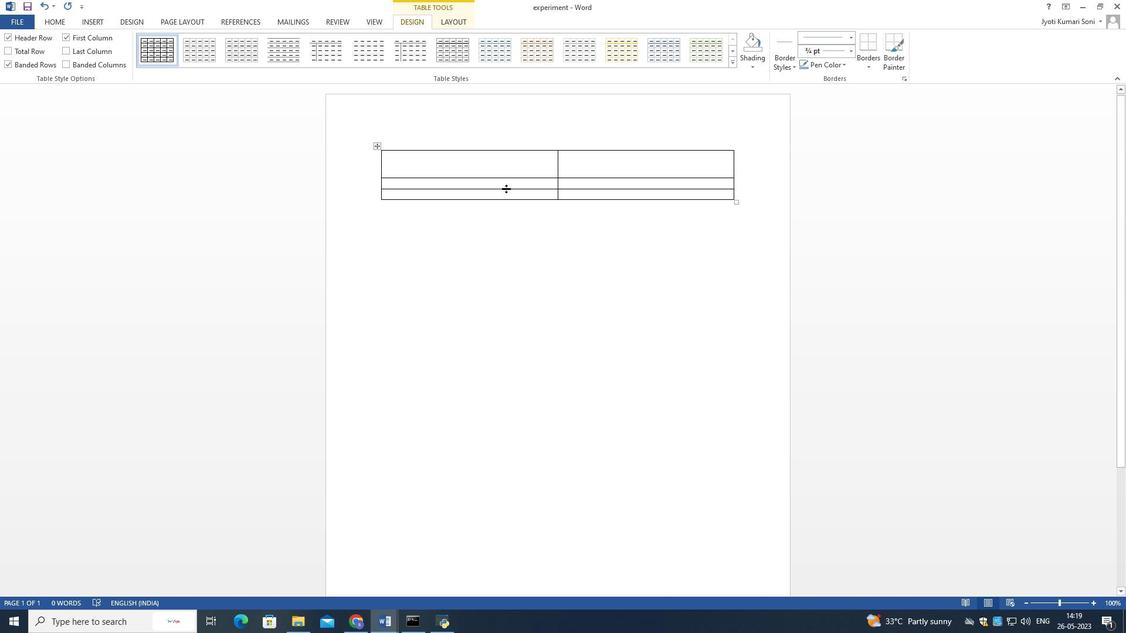 
Action: Mouse moved to (493, 169)
Screenshot: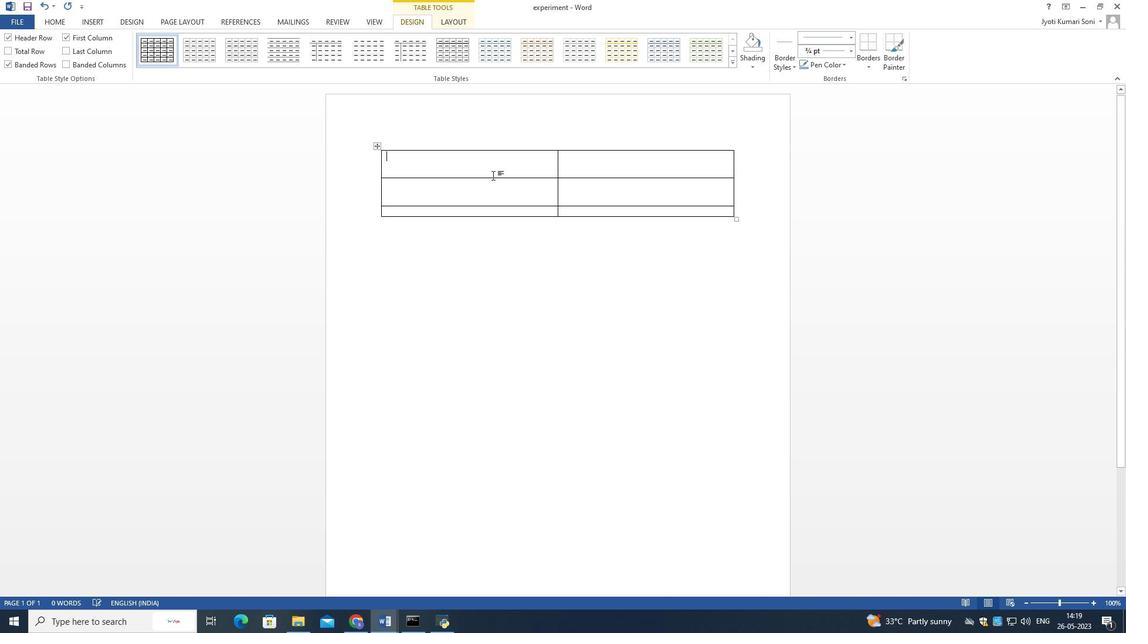 
Action: Mouse pressed left at (493, 169)
Screenshot: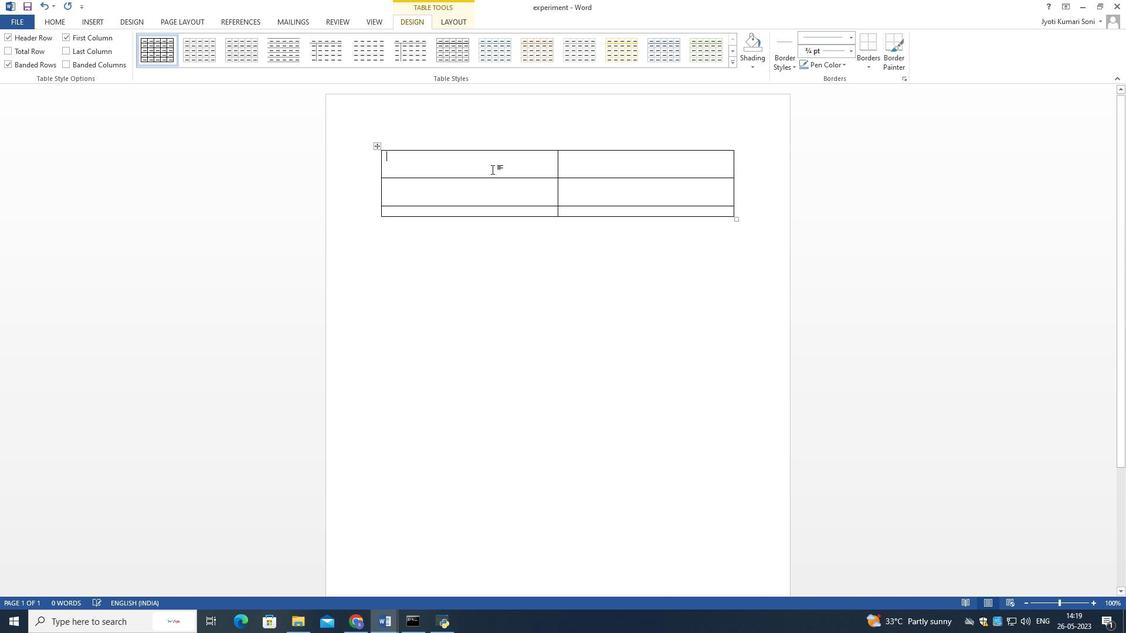 
Action: Mouse moved to (503, 215)
Screenshot: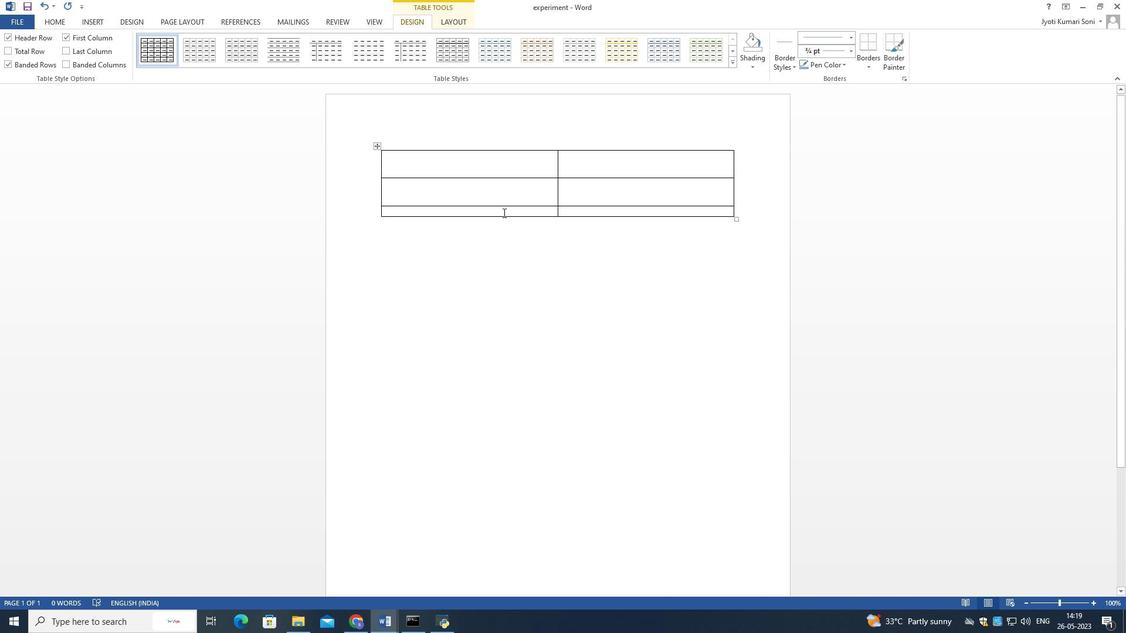 
Action: Mouse pressed left at (503, 215)
Screenshot: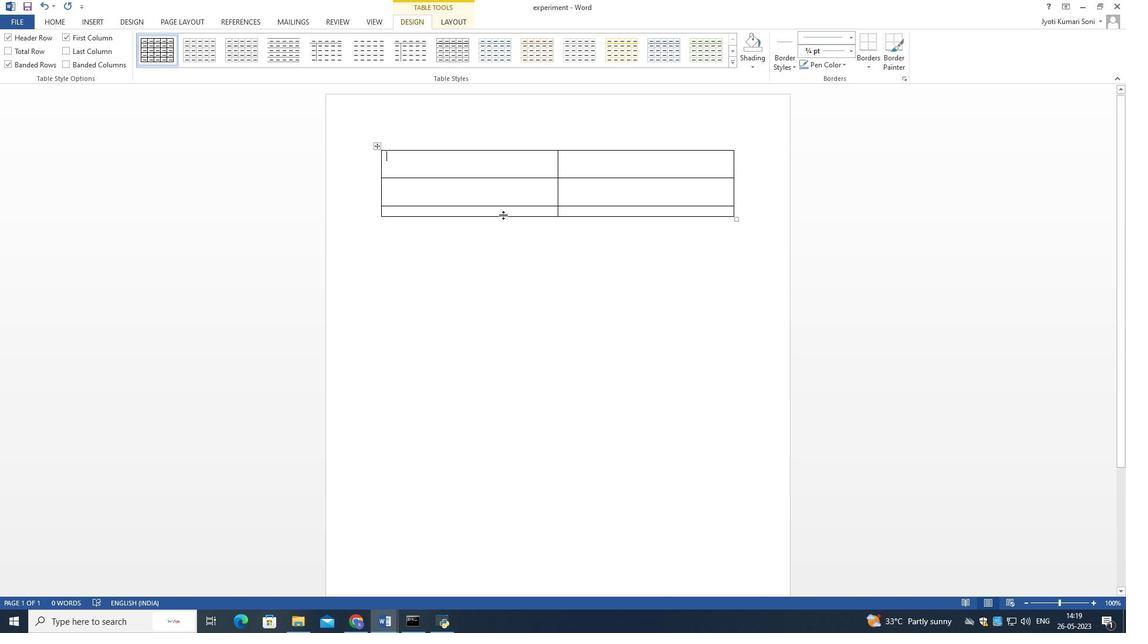 
Action: Mouse moved to (504, 215)
Screenshot: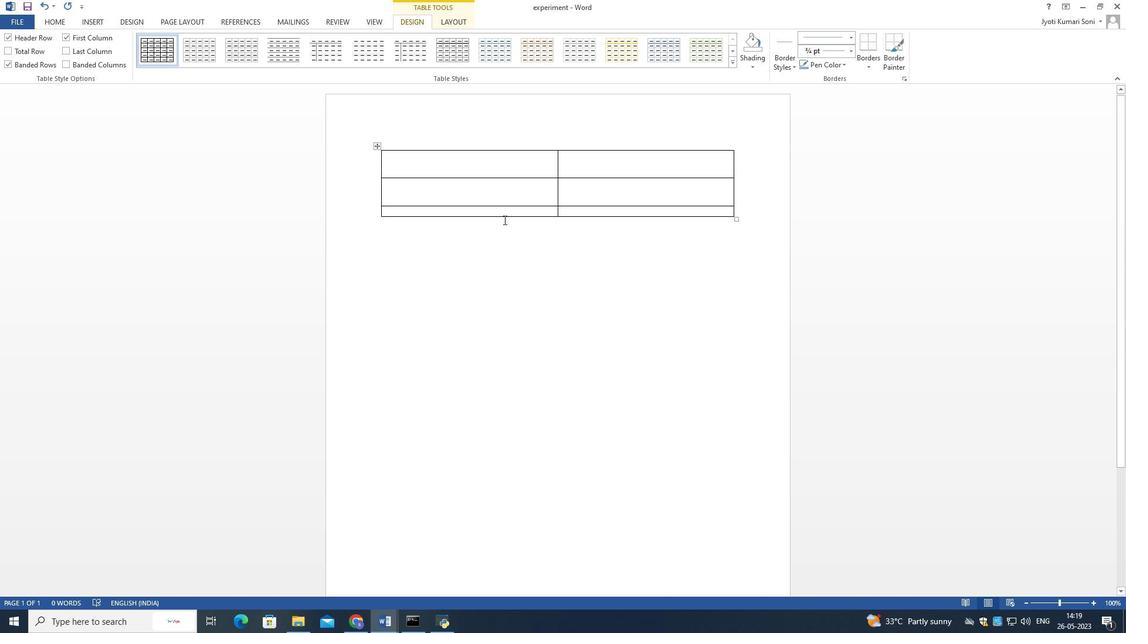 
Action: Mouse pressed left at (504, 215)
Screenshot: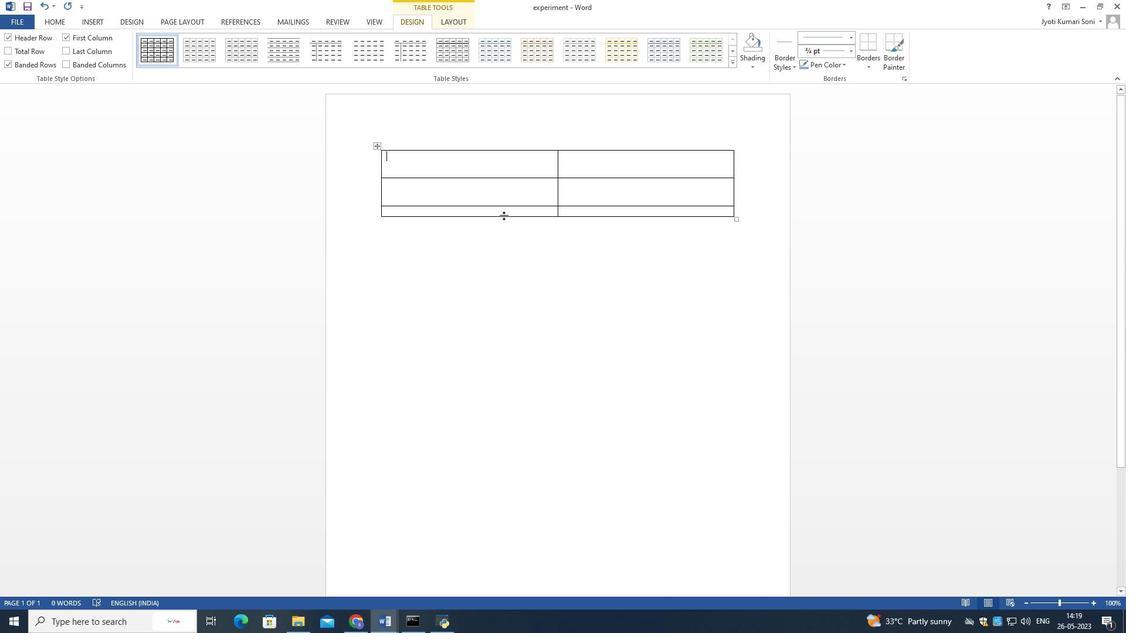 
Action: Mouse moved to (500, 168)
Screenshot: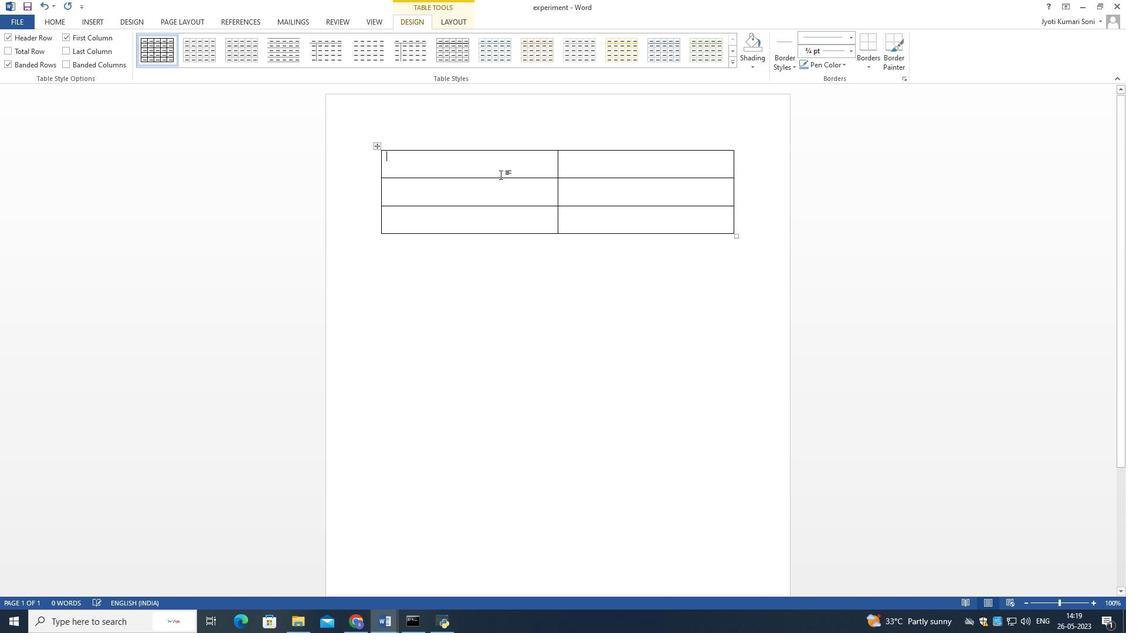 
Action: Mouse pressed left at (500, 168)
Screenshot: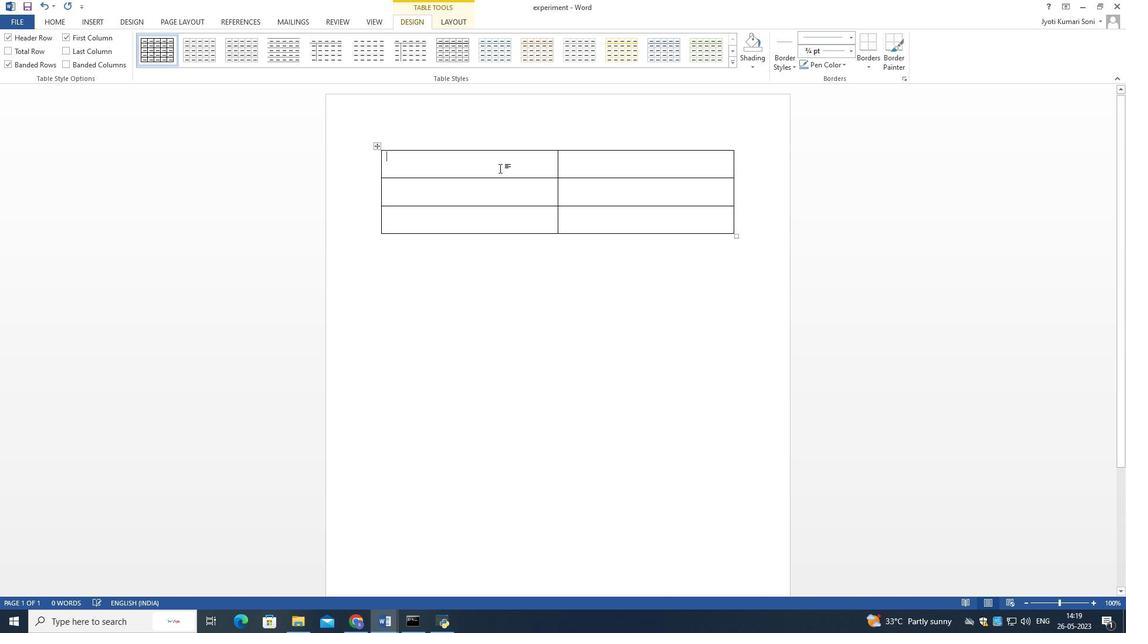 
Action: Key pressed <Key.shift>Animal<Key.right><Key.shift>Bird
Screenshot: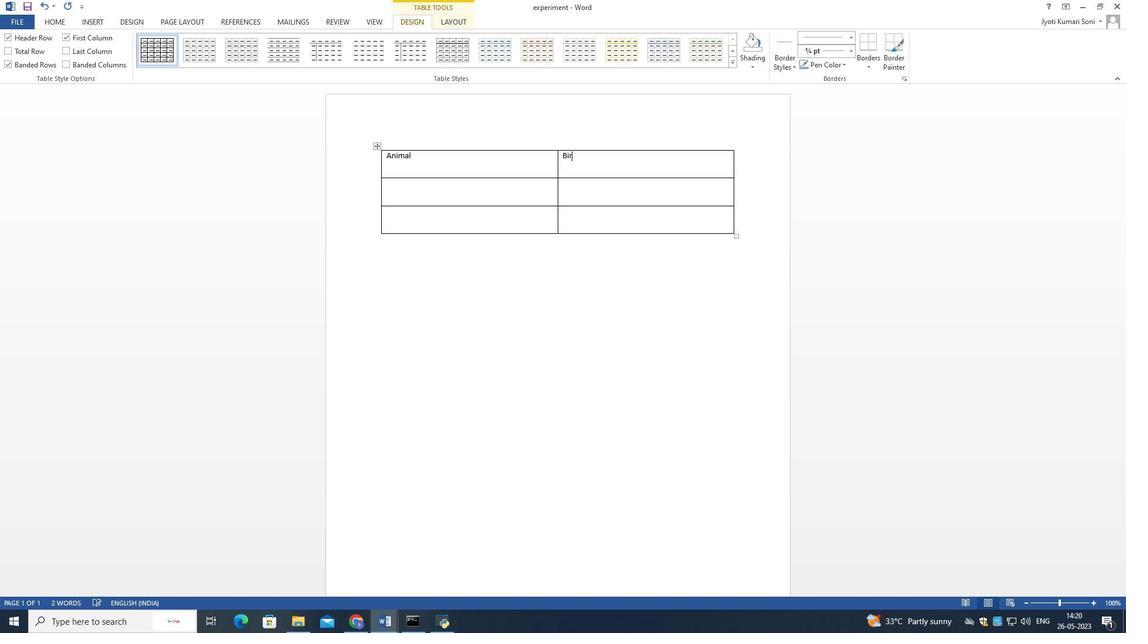 
Action: Mouse moved to (489, 190)
Screenshot: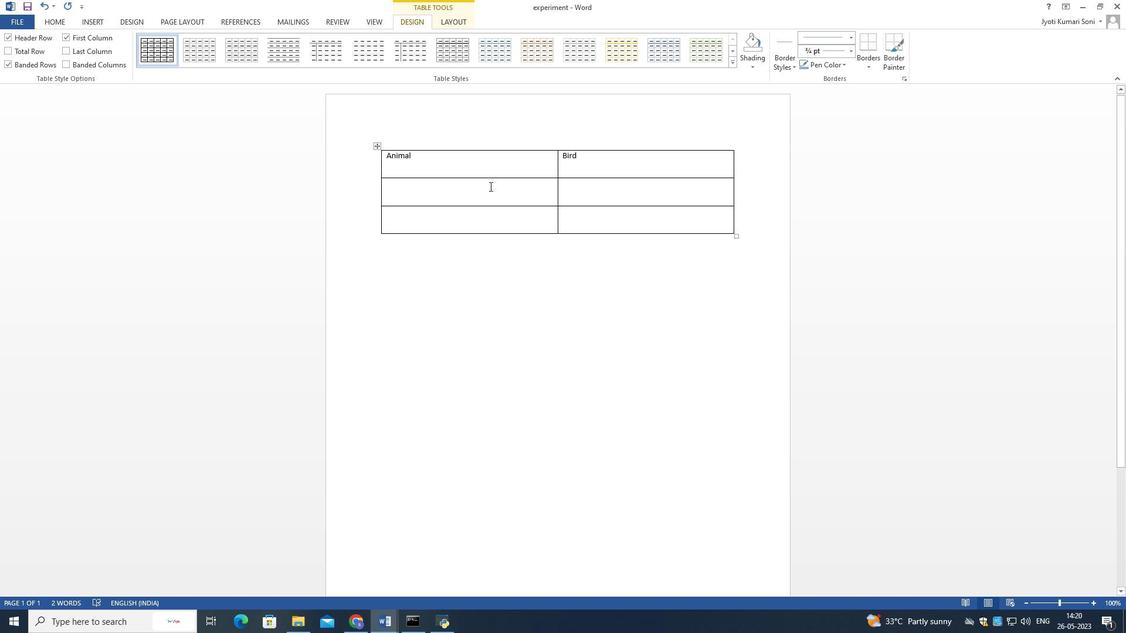 
Action: Mouse pressed left at (489, 190)
Screenshot: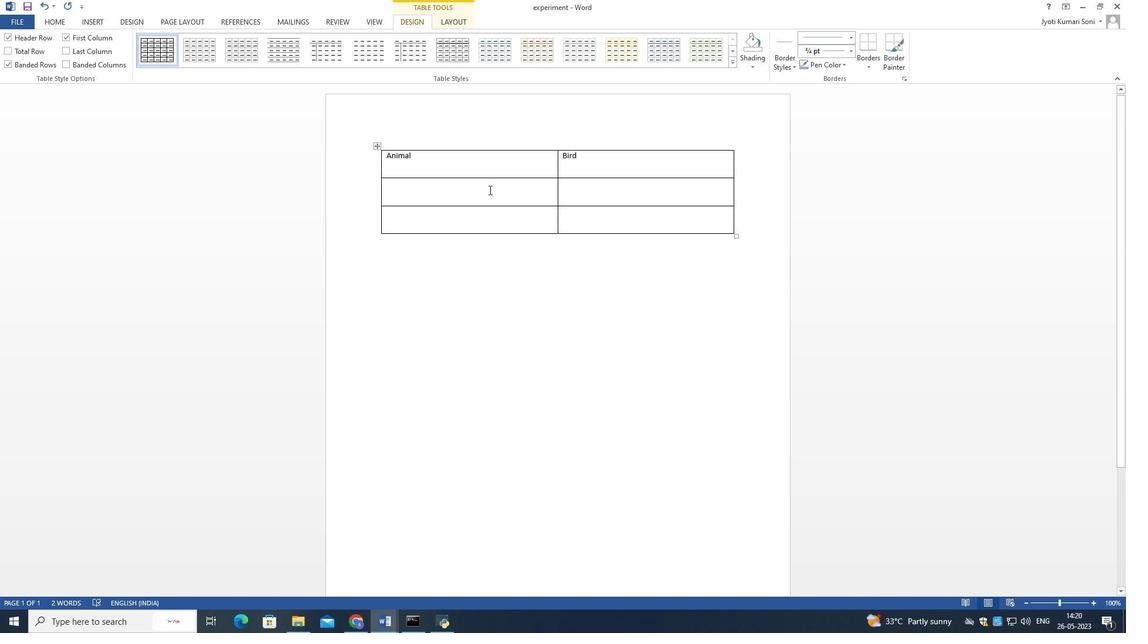 
Action: Key pressed <Key.shift>Lion<Key.down><Key.shift><Key.shift><Key.shift><Key.shift><Key.shift><Key.shift><Key.shift><Key.shift><Key.shift>Tiger<Key.right><Key.right><Key.up><Key.shift><Key.shift>Peacock<Key.down><Key.shift>Dove
Screenshot: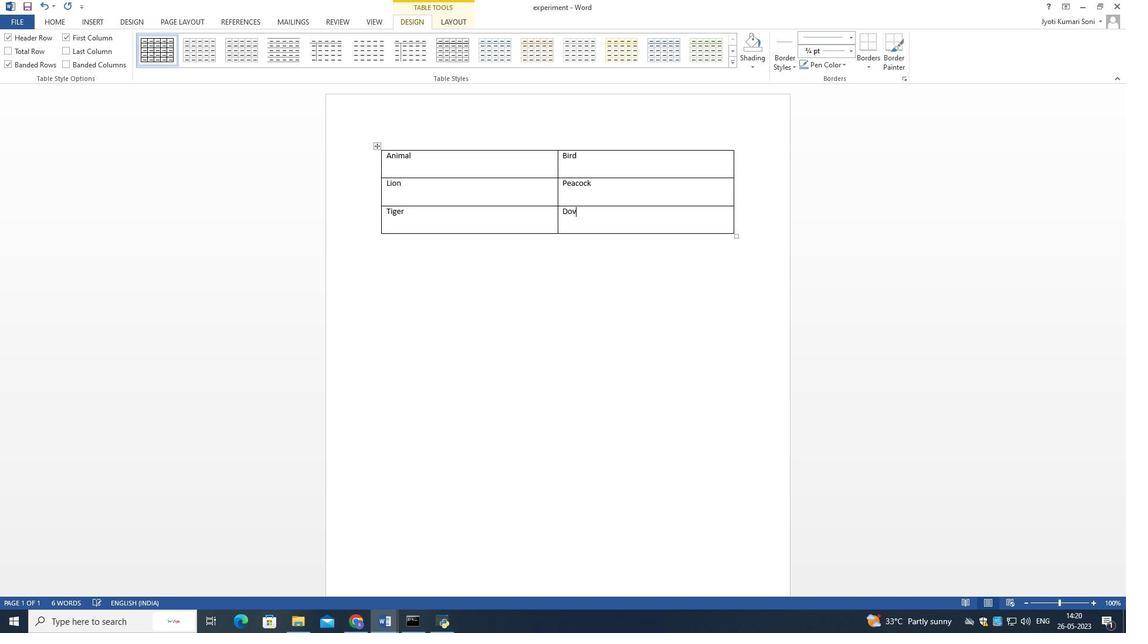 
Action: Mouse moved to (529, 191)
Screenshot: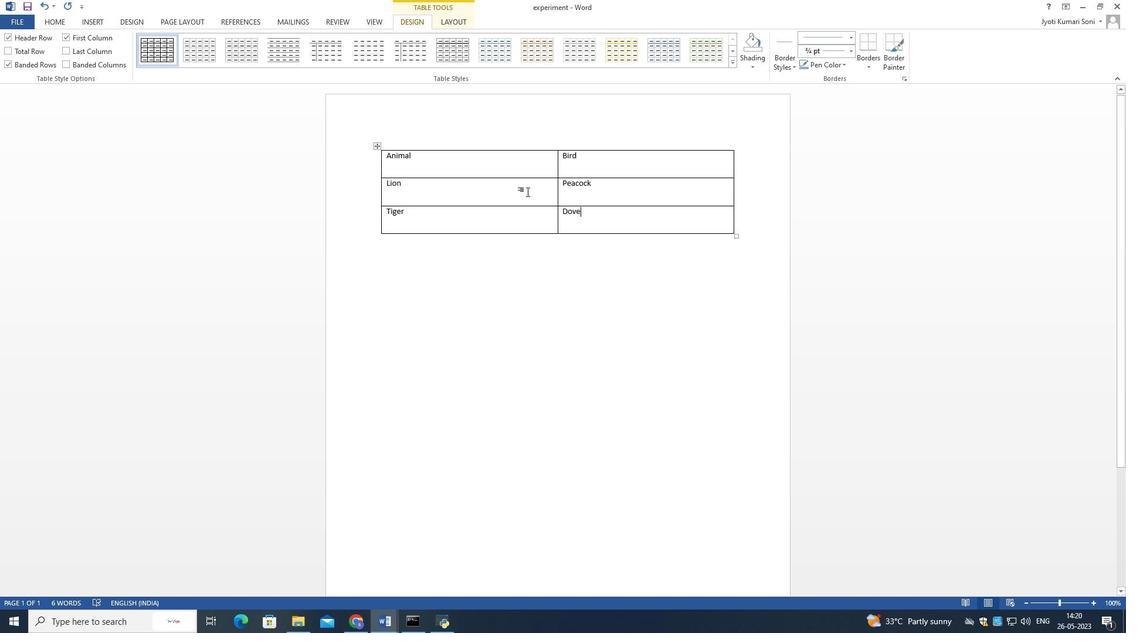 
Action: Mouse pressed left at (529, 191)
Screenshot: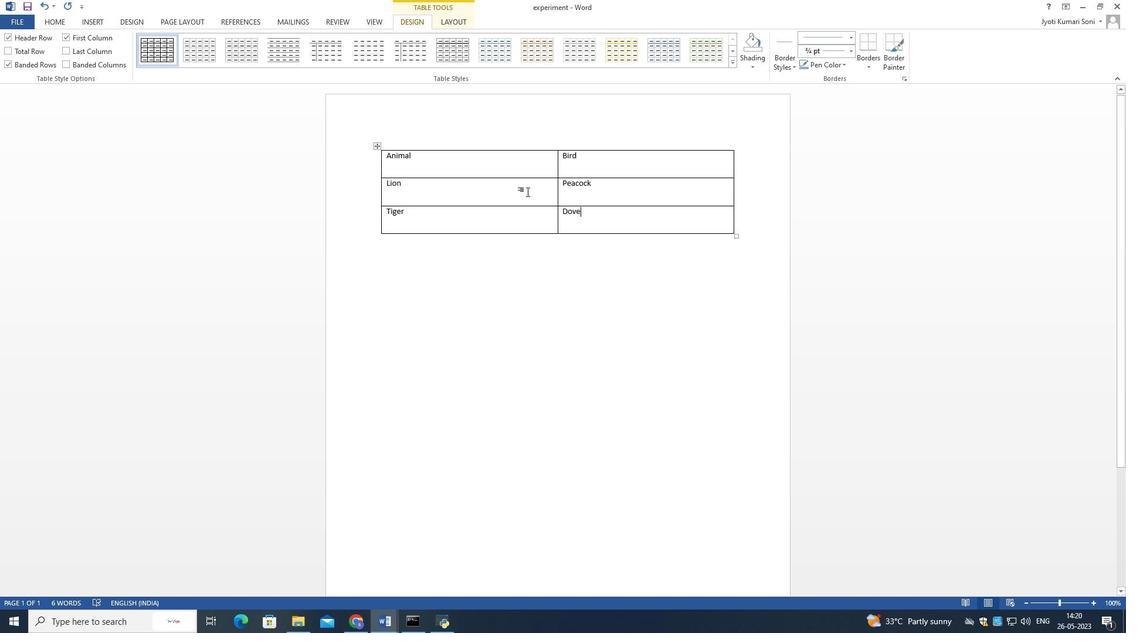 
Action: Mouse moved to (732, 65)
Screenshot: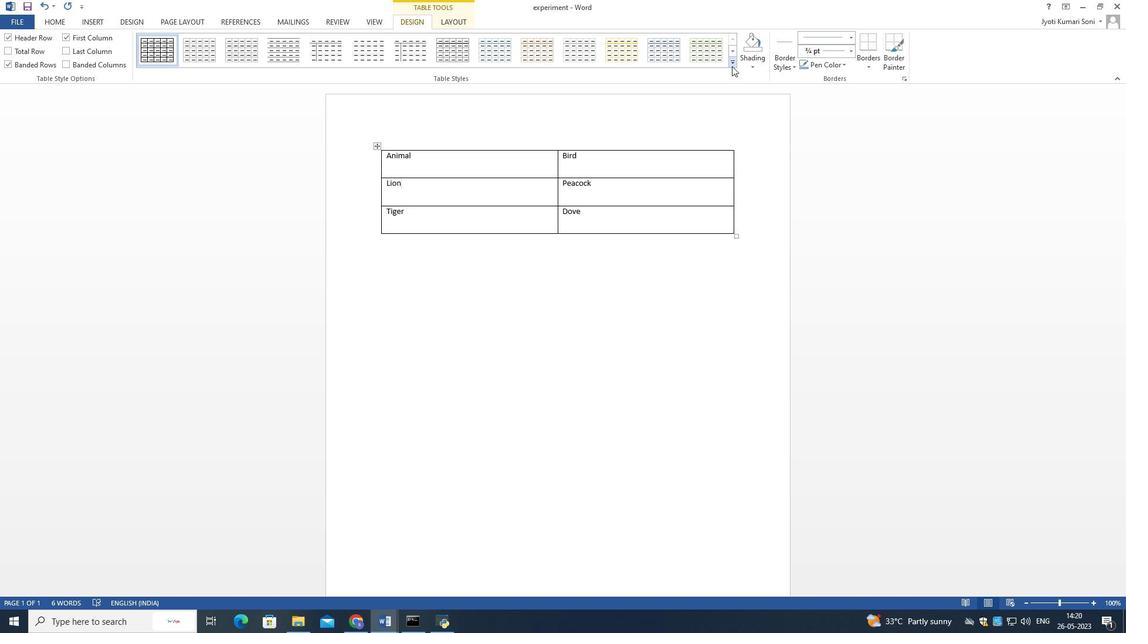 
Action: Mouse pressed left at (732, 65)
Screenshot: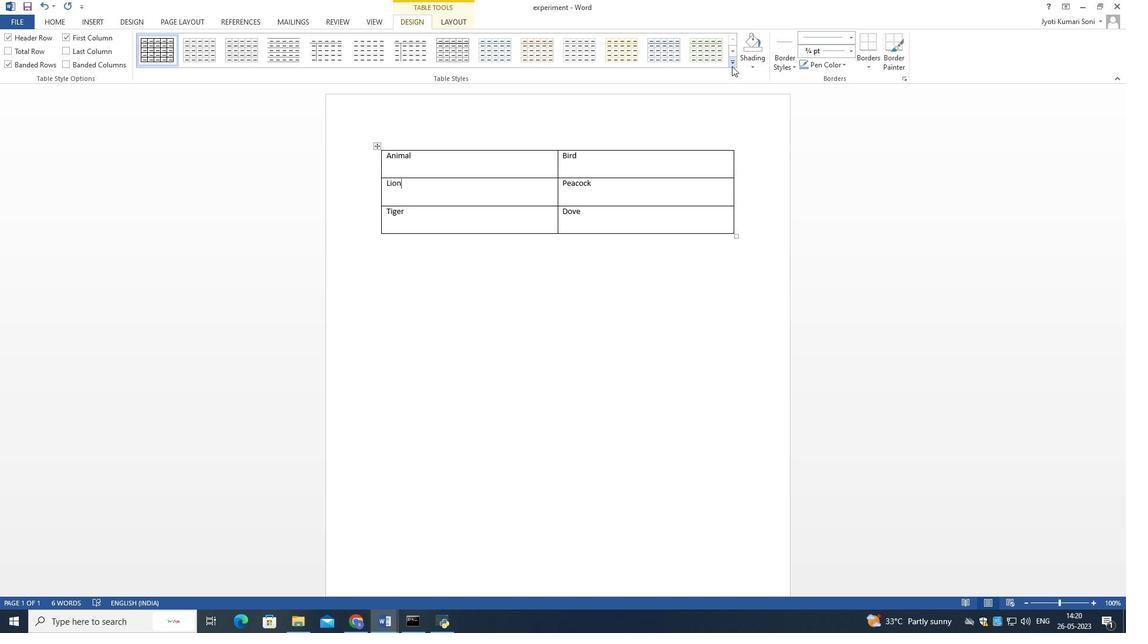 
Action: Mouse moved to (363, 323)
Screenshot: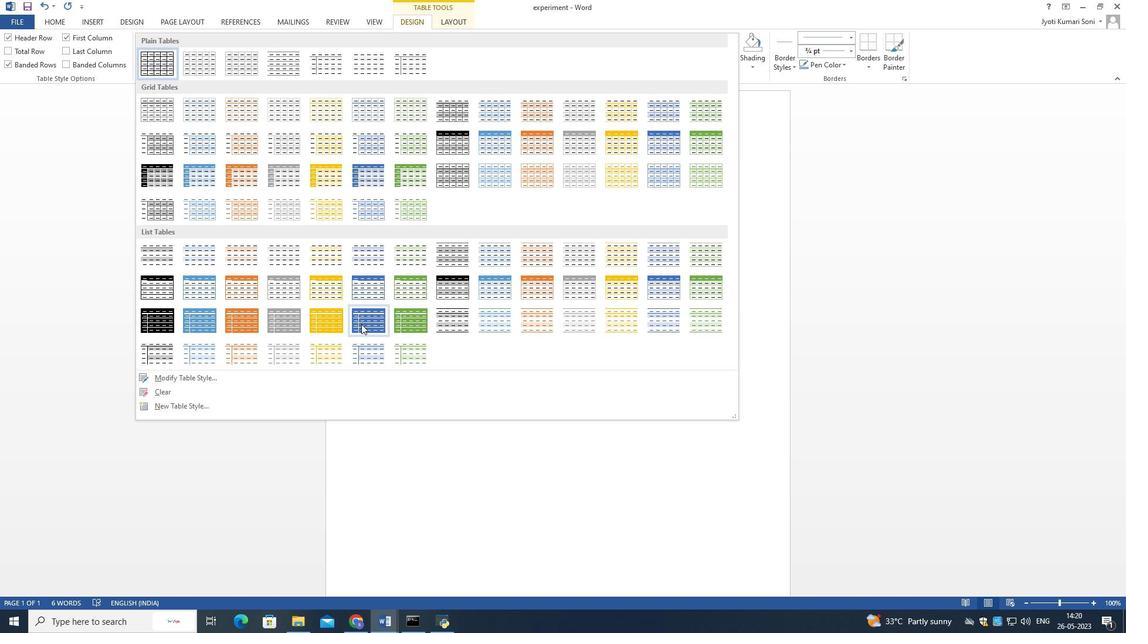 
Action: Mouse pressed left at (363, 323)
Screenshot: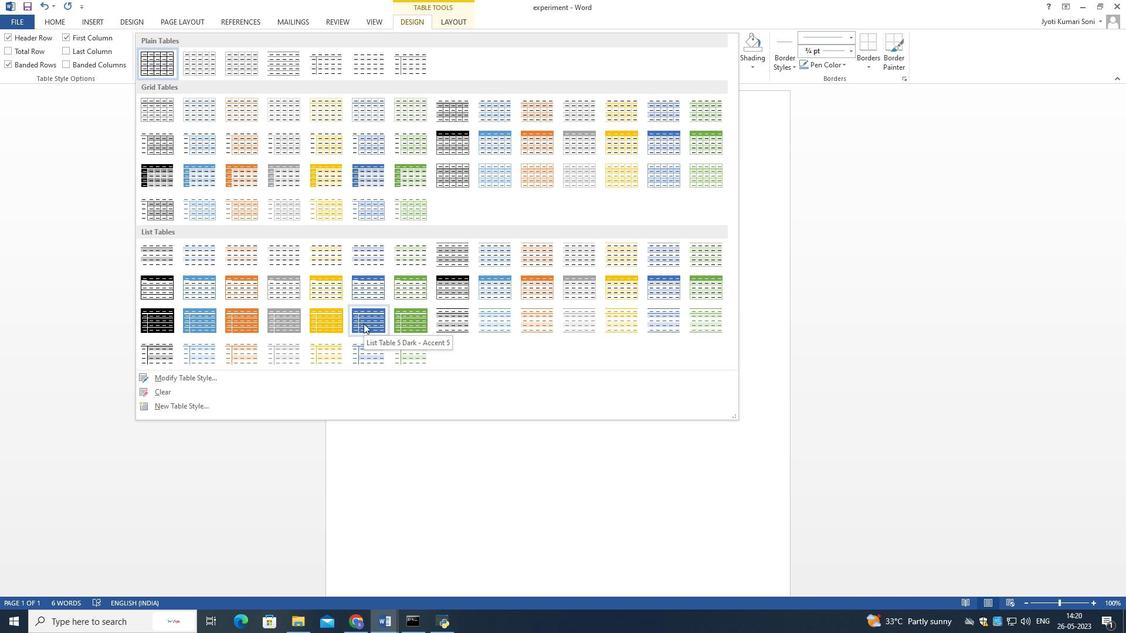 
Action: Mouse moved to (731, 62)
Screenshot: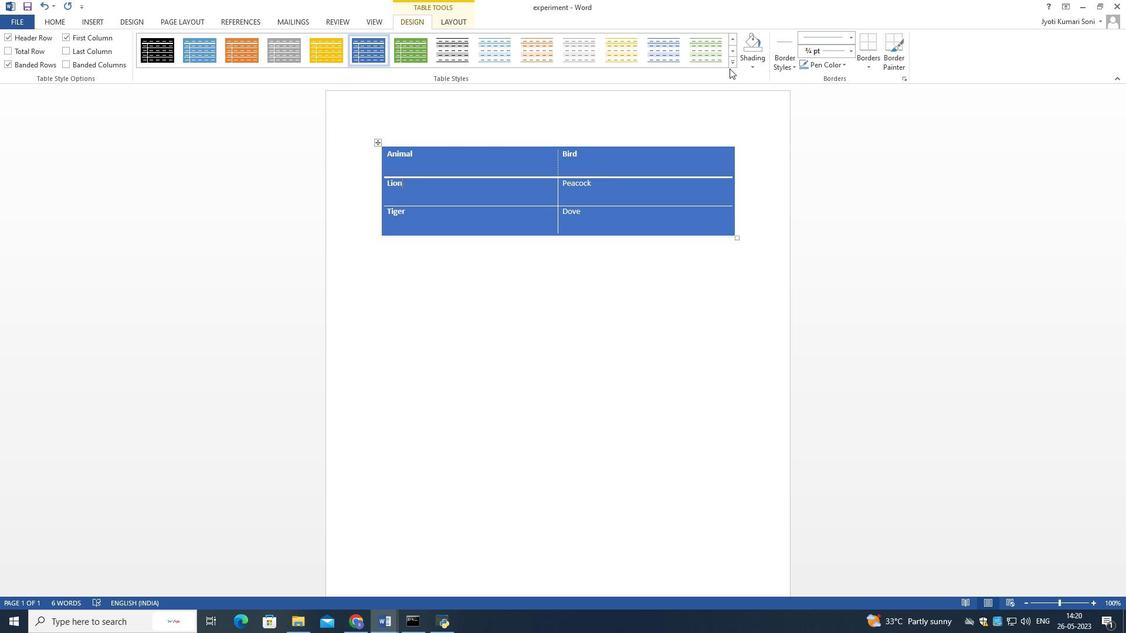 
Action: Mouse pressed left at (731, 62)
Screenshot: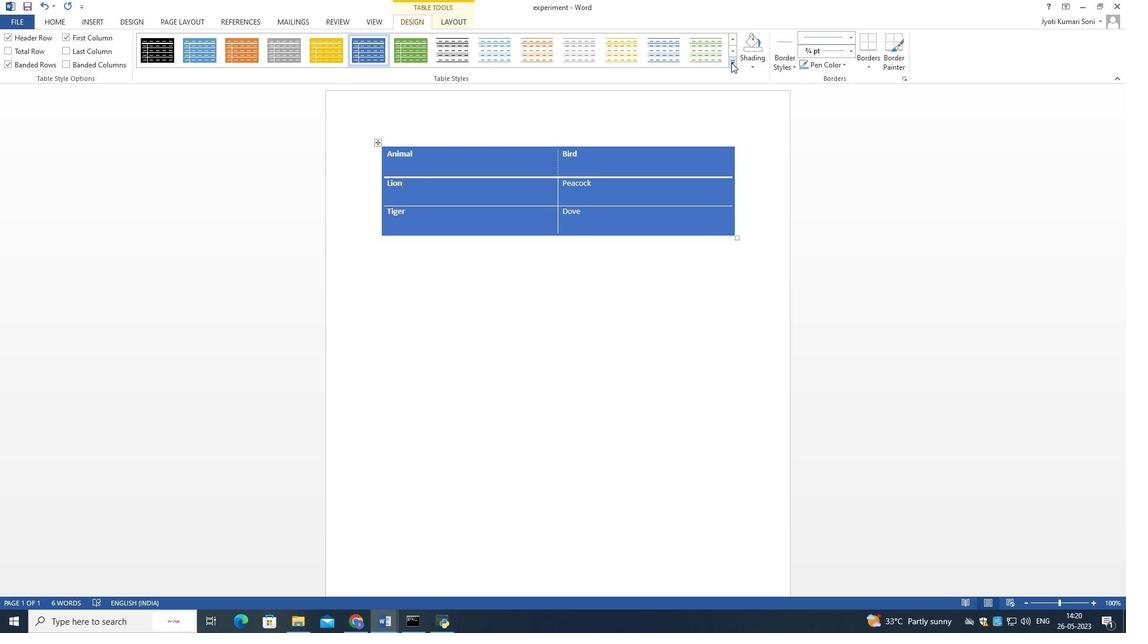 
Action: Mouse moved to (380, 285)
Screenshot: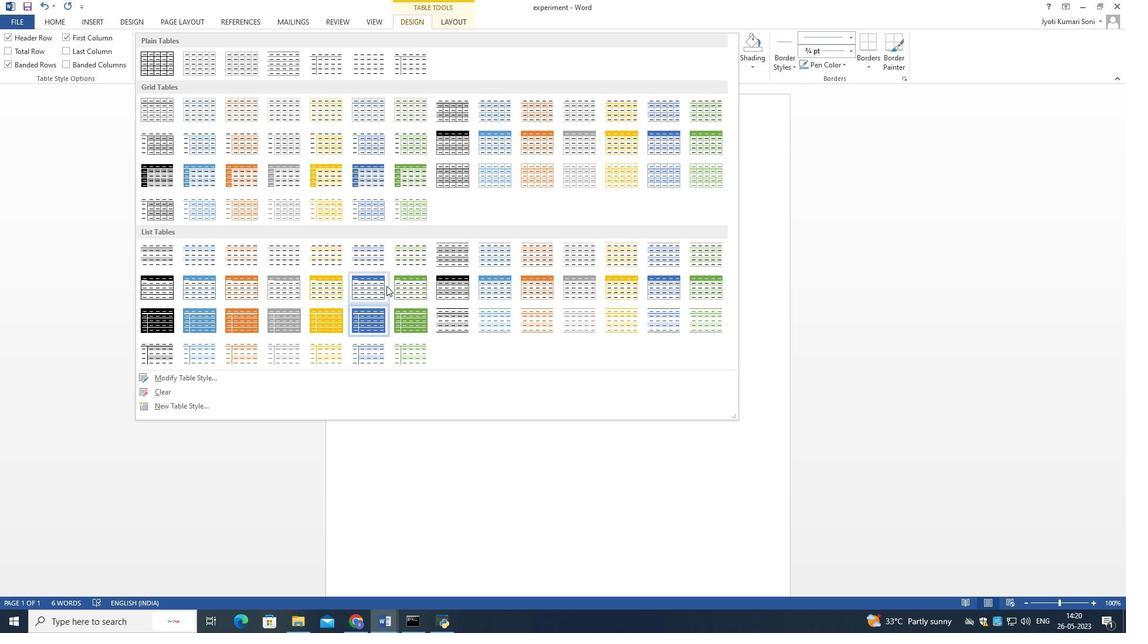 
Action: Mouse pressed left at (380, 285)
Screenshot: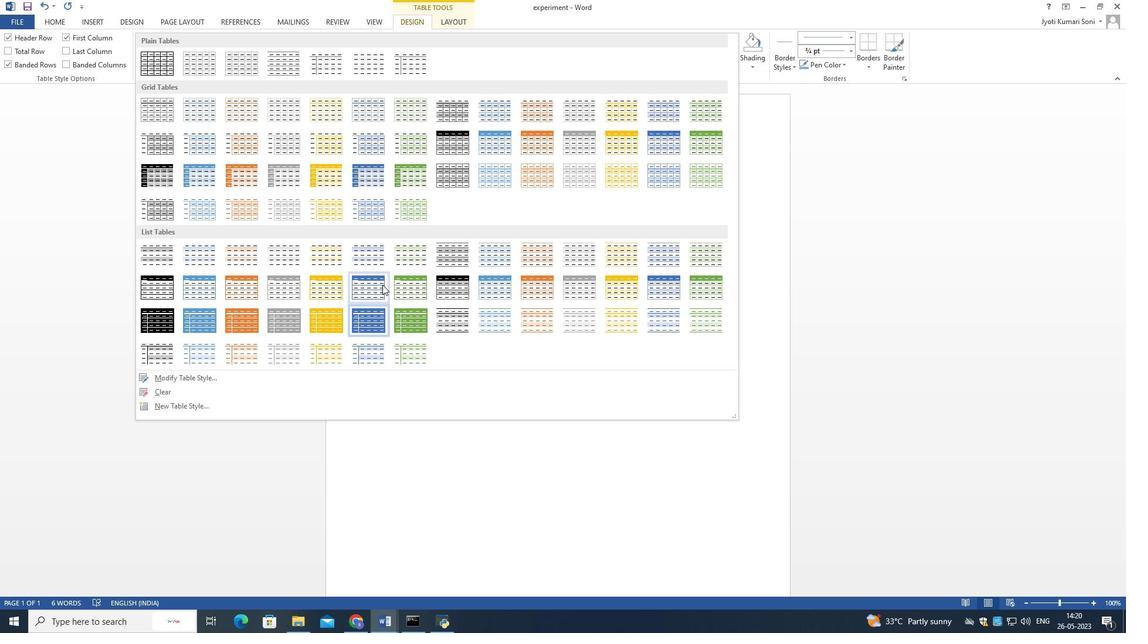 
Action: Mouse moved to (734, 61)
Screenshot: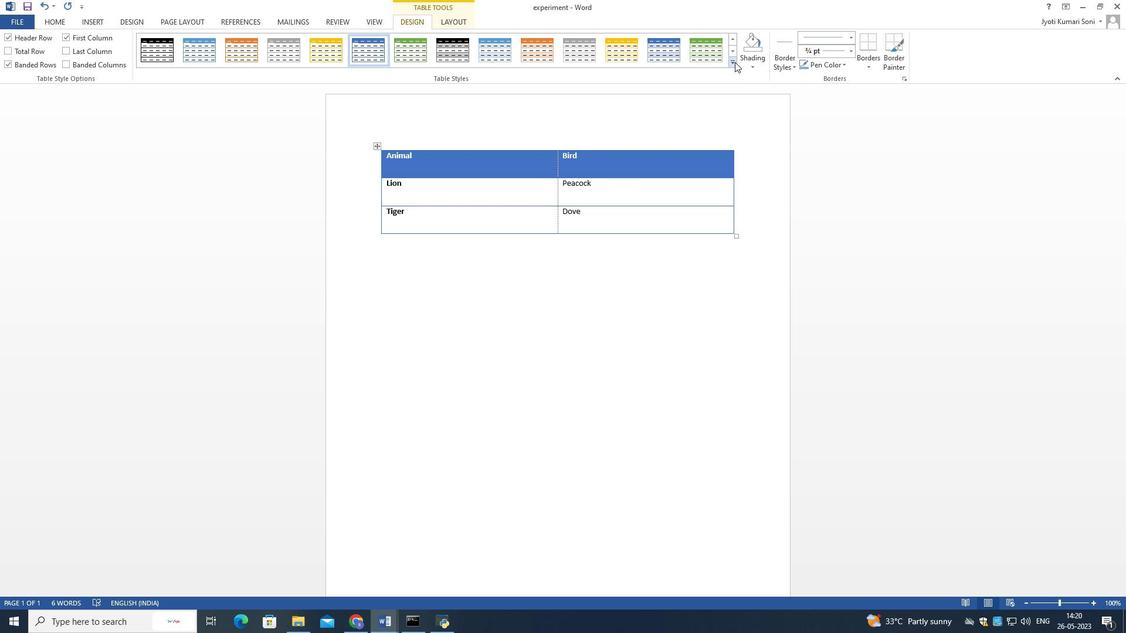 
Action: Mouse pressed left at (734, 61)
Screenshot: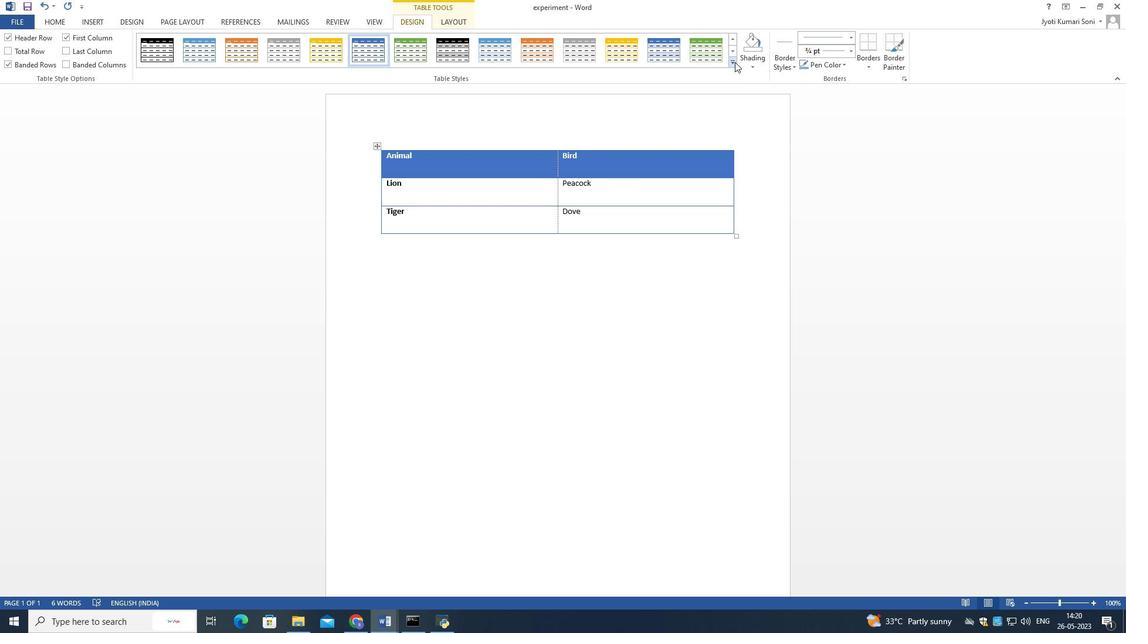 
Action: Mouse moved to (375, 178)
Screenshot: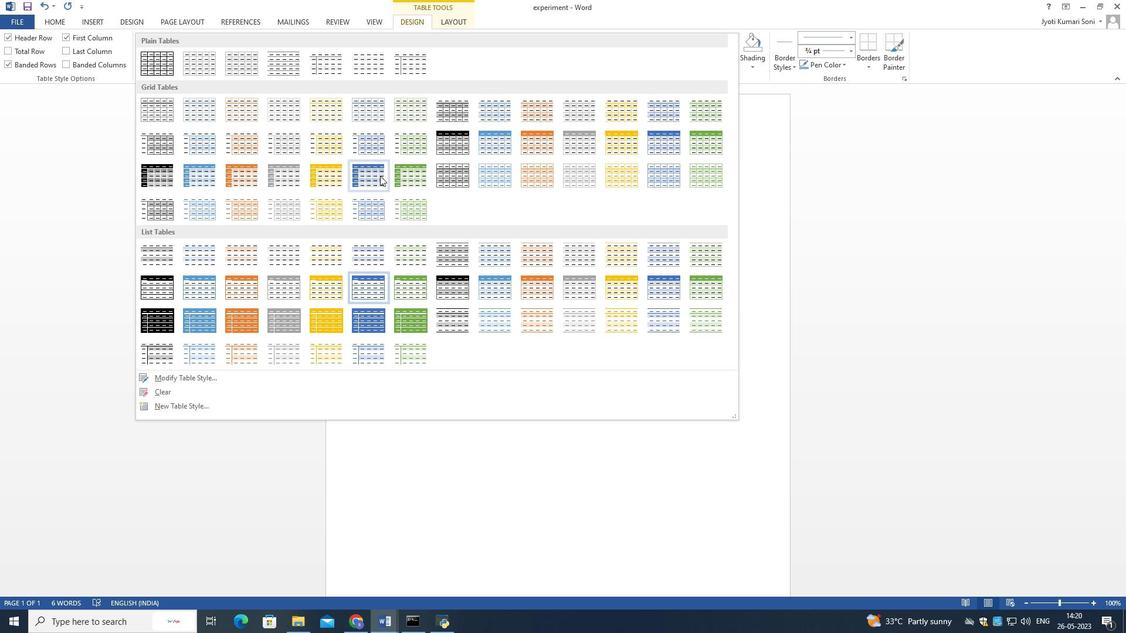 
Action: Mouse pressed left at (375, 178)
Screenshot: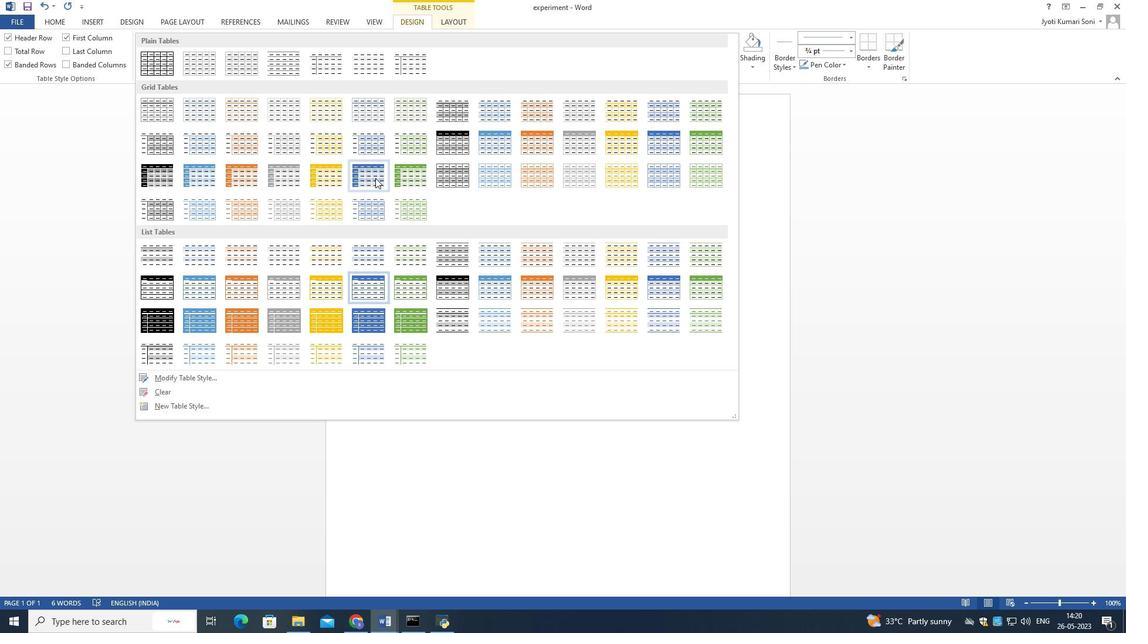 
Action: Mouse moved to (733, 63)
Screenshot: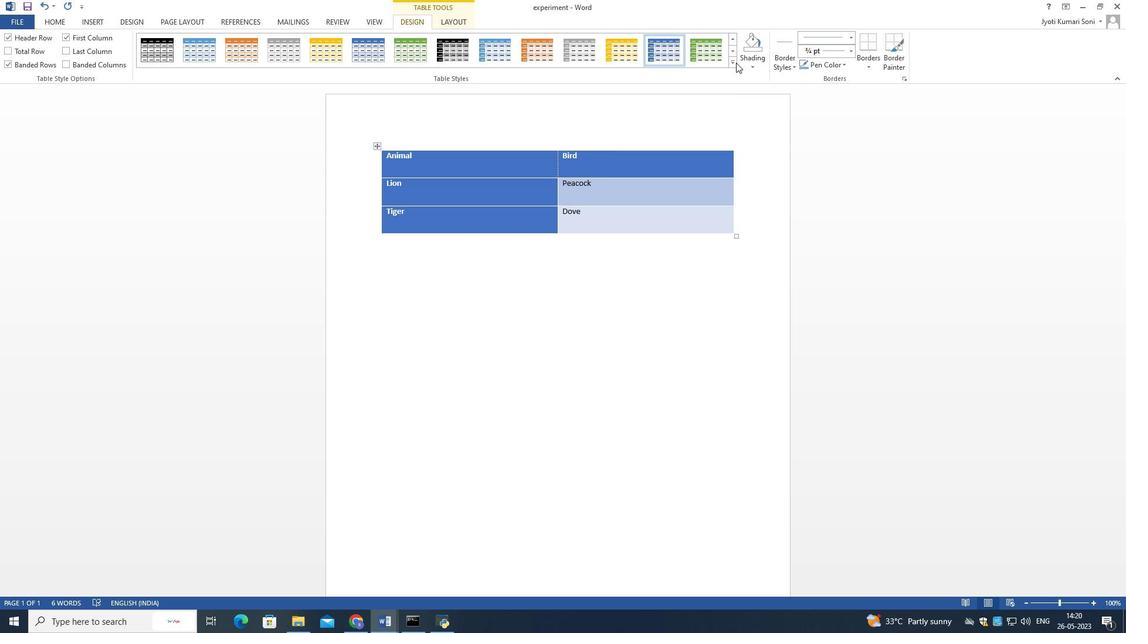 
Action: Mouse pressed left at (733, 63)
Screenshot: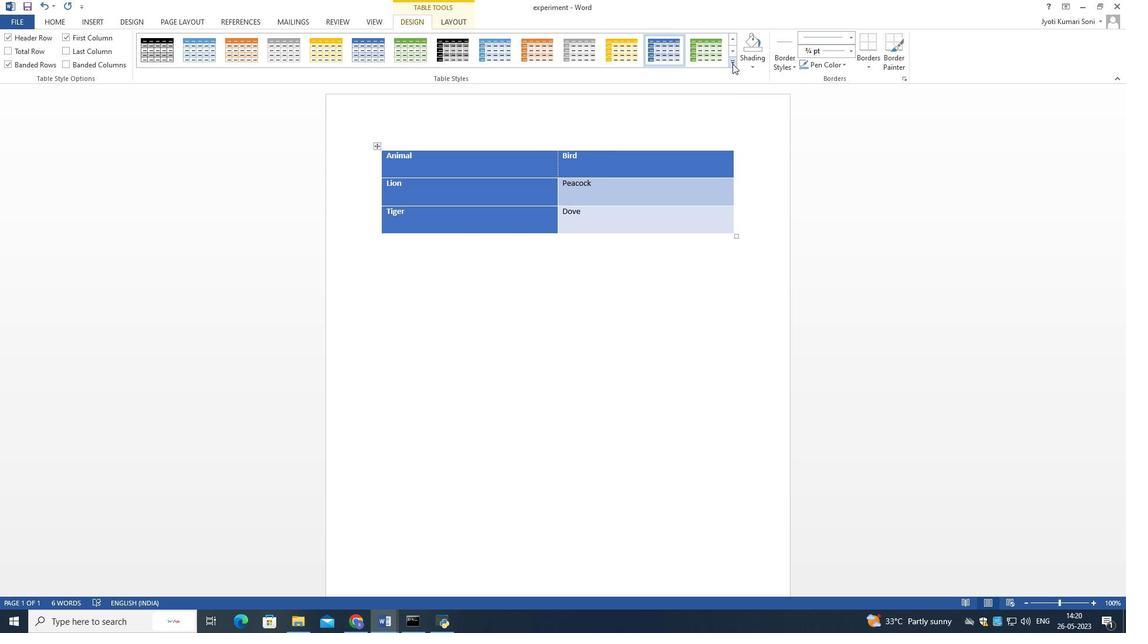 
Action: Mouse moved to (385, 279)
Screenshot: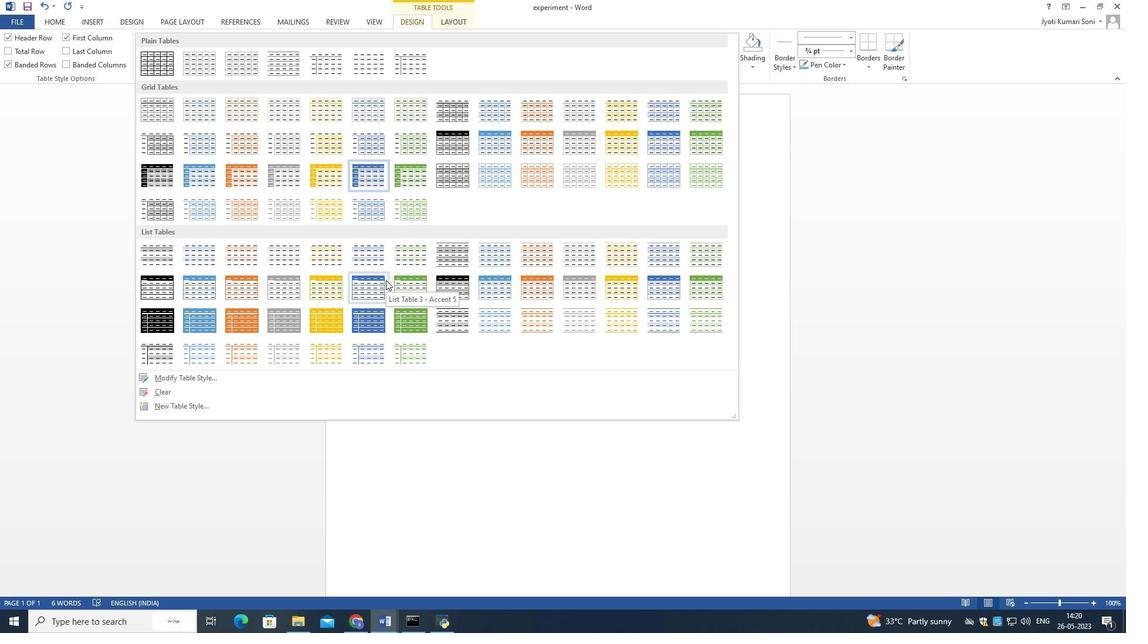 
Action: Mouse pressed left at (385, 279)
Screenshot: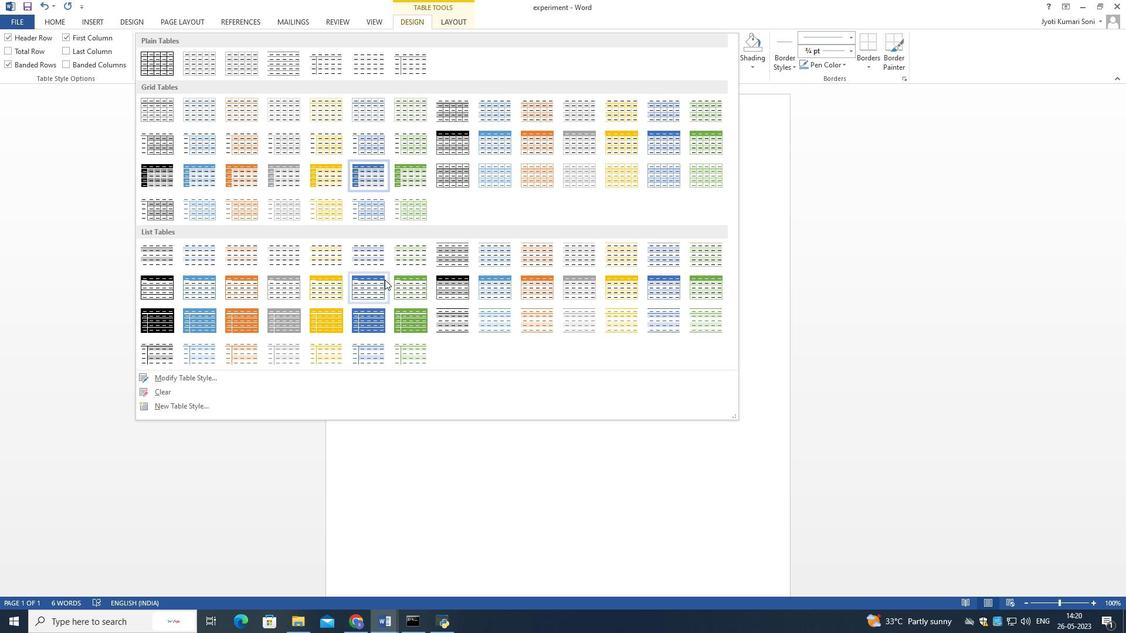 
Action: Mouse moved to (425, 296)
Screenshot: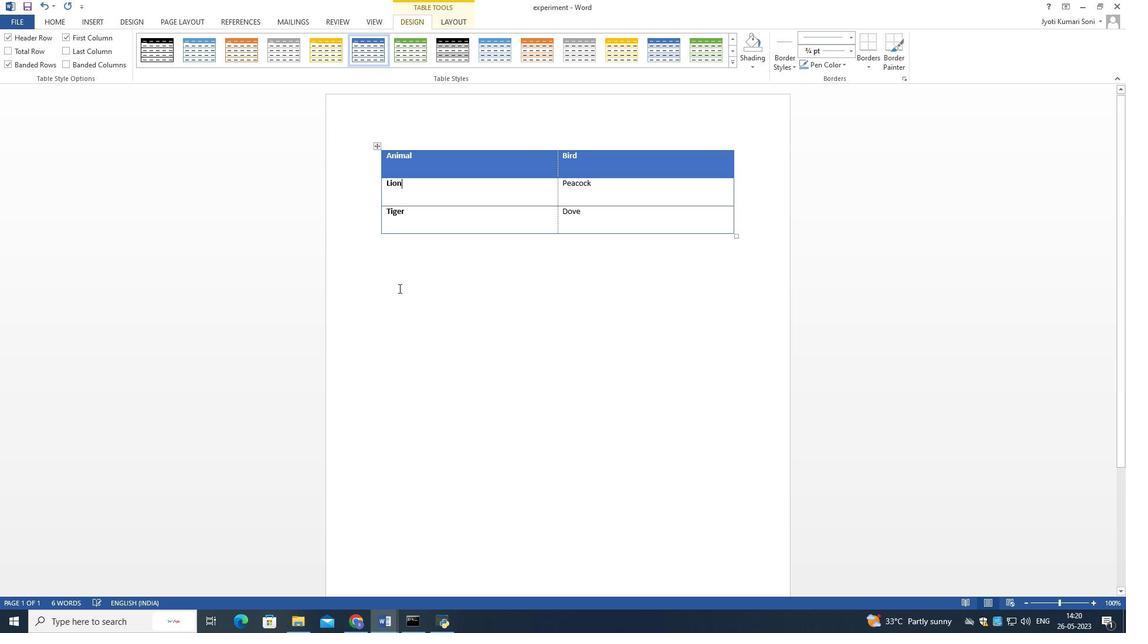 
Action: Mouse pressed left at (425, 296)
Screenshot: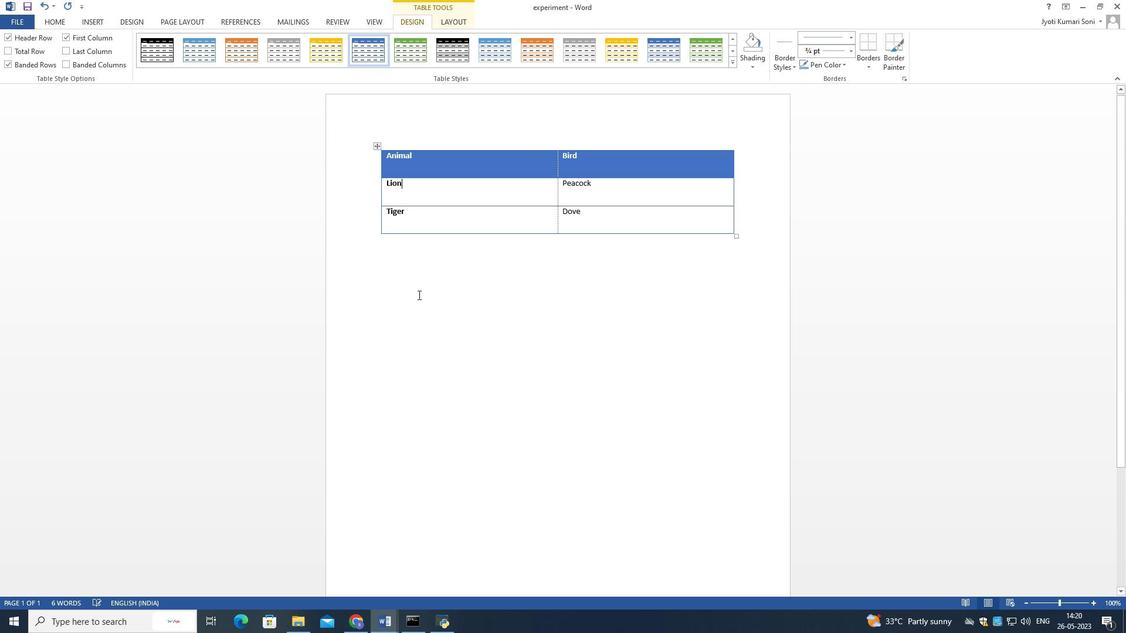 
Action: Mouse moved to (422, 295)
Screenshot: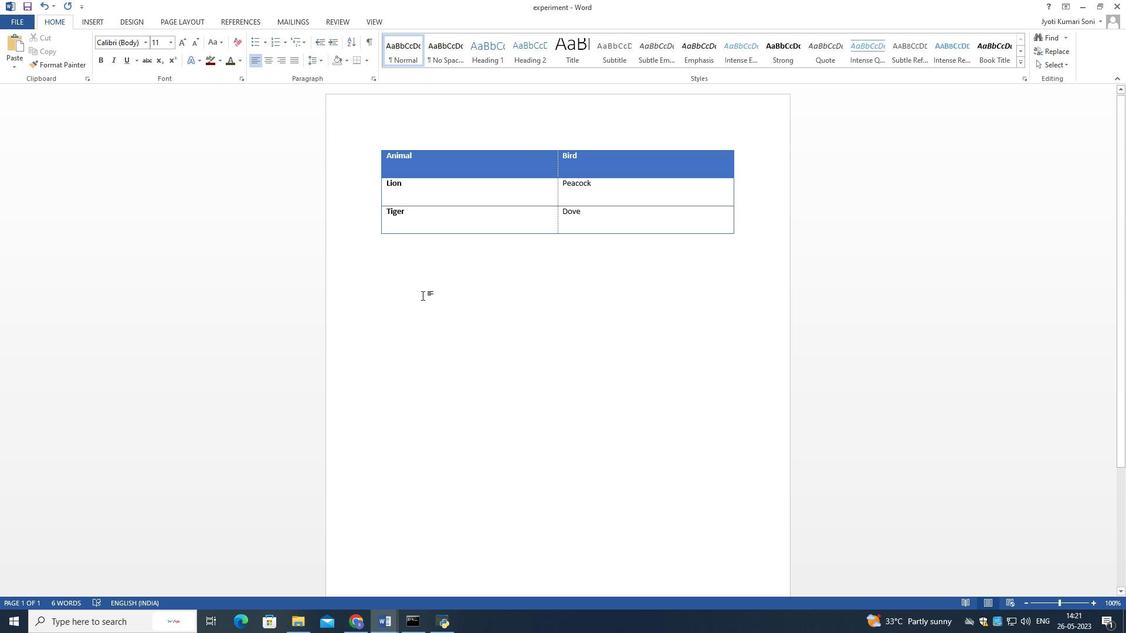 
